 Task: Search one way flight ticket for 5 adults, 1 child, 2 infants in seat and 1 infant on lap in business from Page: Page Municipal Airport to Jackson: Jackson Hole Airport on 5-2-2023. Choice of flights is Royal air maroc. Number of bags: 1 carry on bag. Price is upto 96000. Outbound departure time preference is 8:30.
Action: Mouse moved to (501, 558)
Screenshot: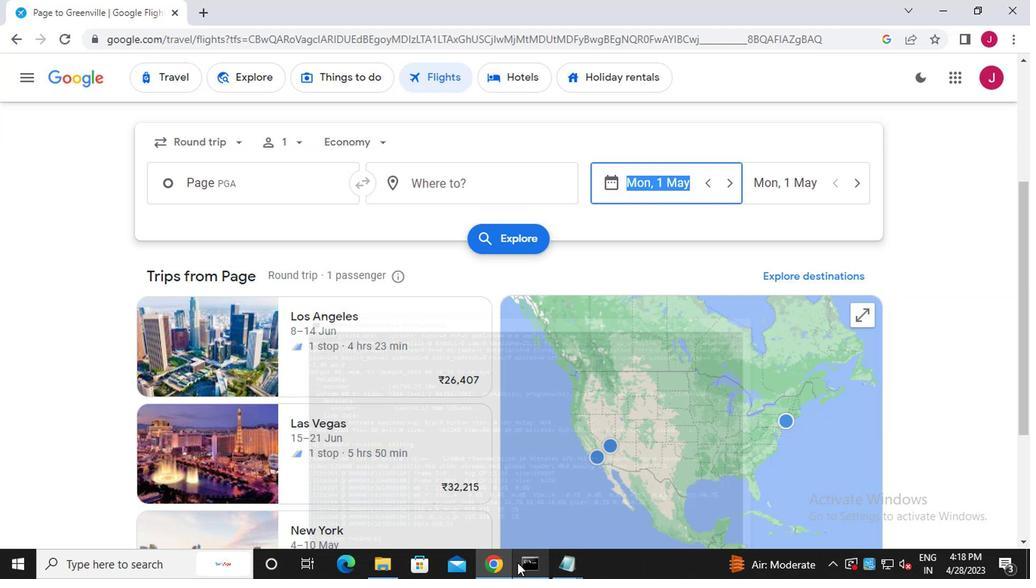 
Action: Mouse pressed left at (501, 558)
Screenshot: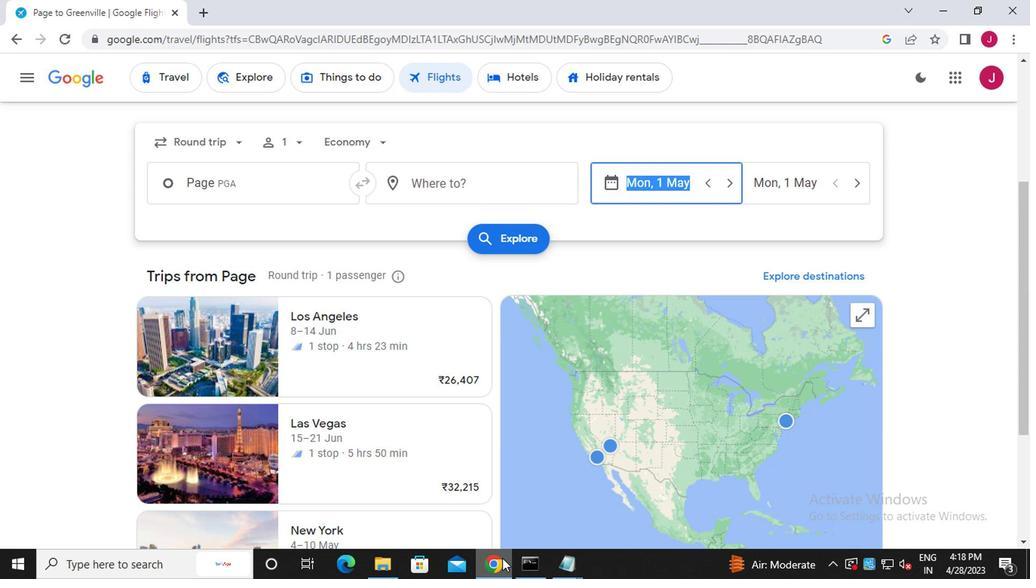 
Action: Mouse pressed left at (501, 558)
Screenshot: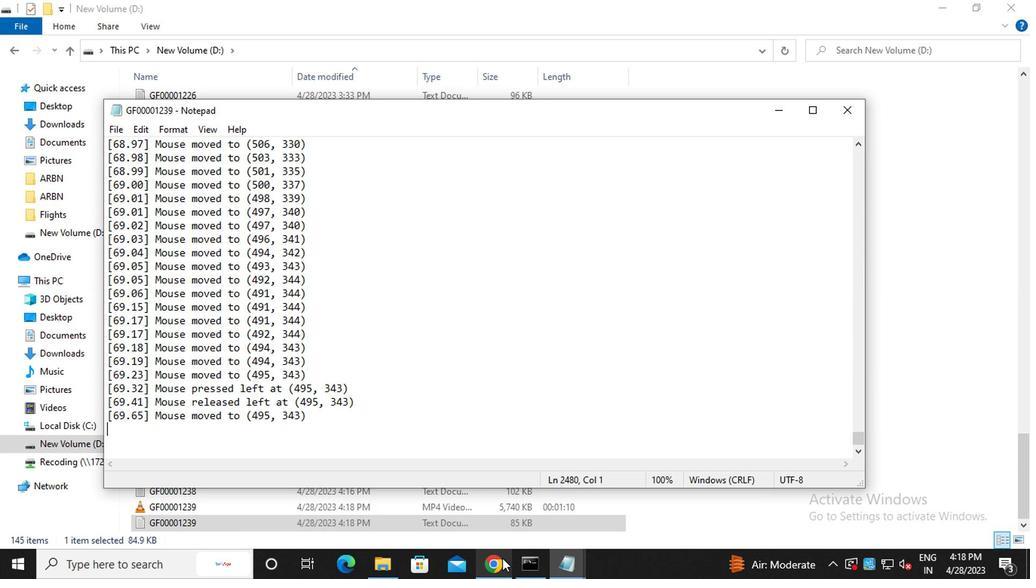 
Action: Mouse moved to (207, 141)
Screenshot: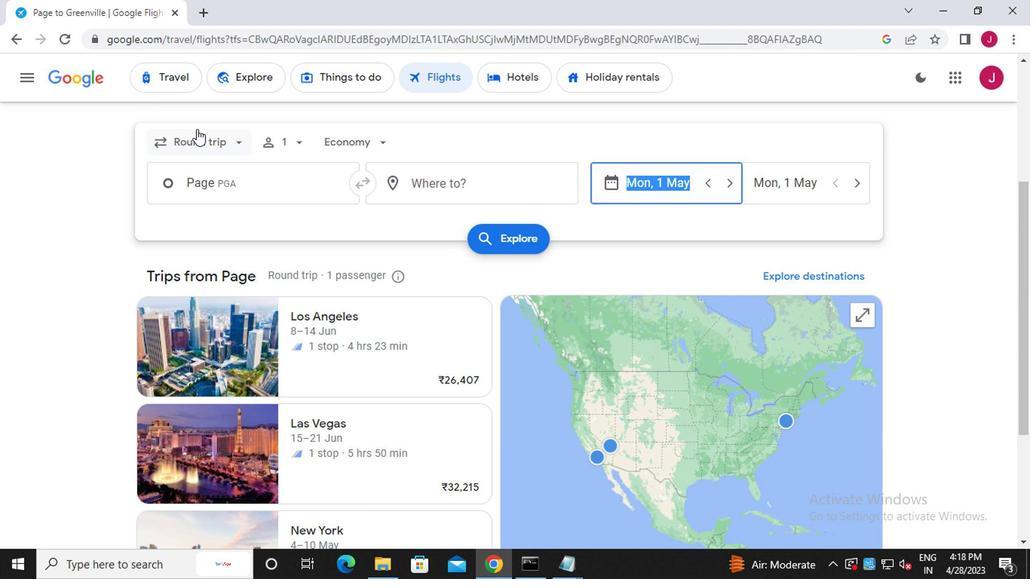 
Action: Mouse pressed left at (207, 141)
Screenshot: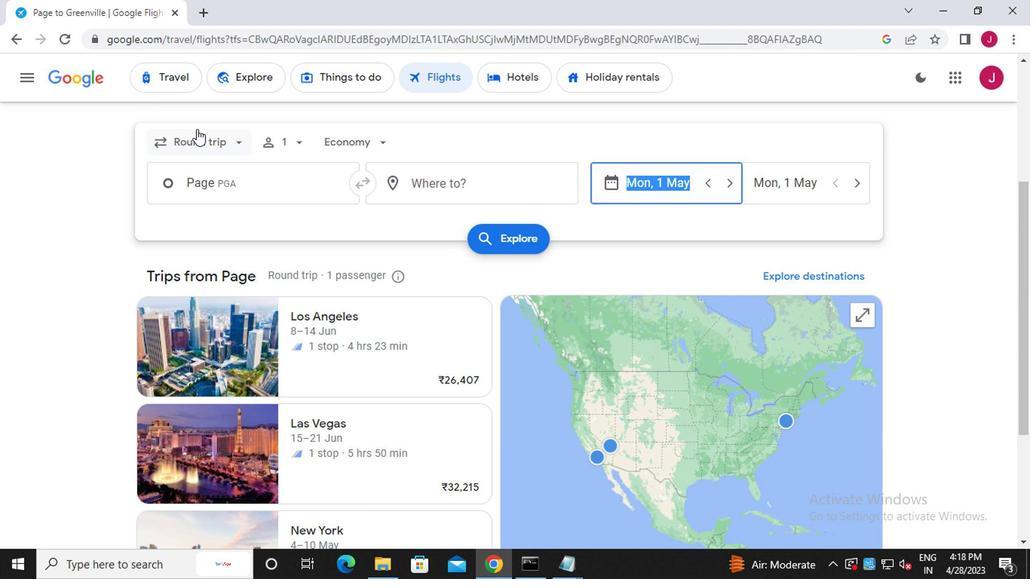 
Action: Mouse moved to (219, 207)
Screenshot: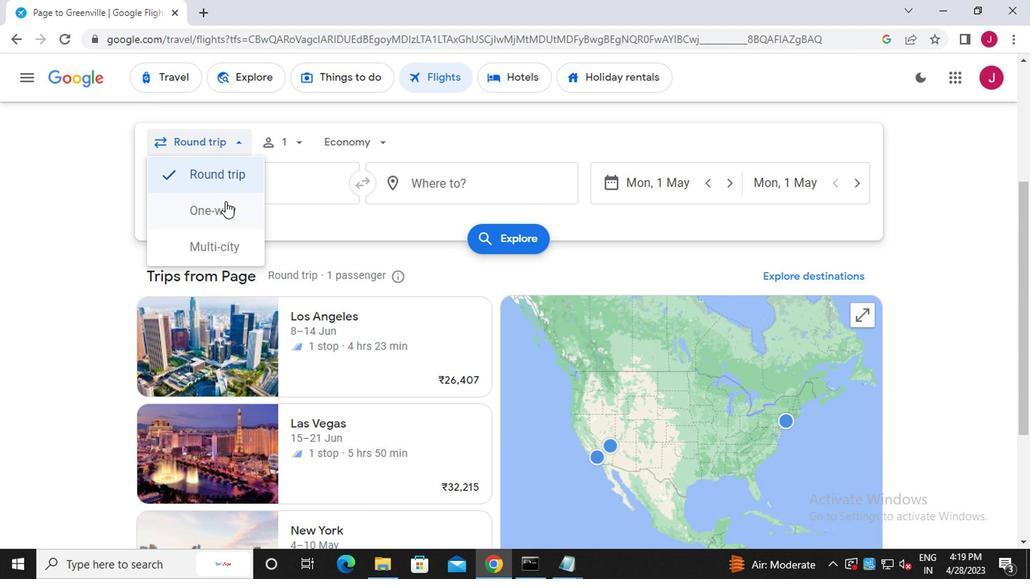 
Action: Mouse pressed left at (219, 207)
Screenshot: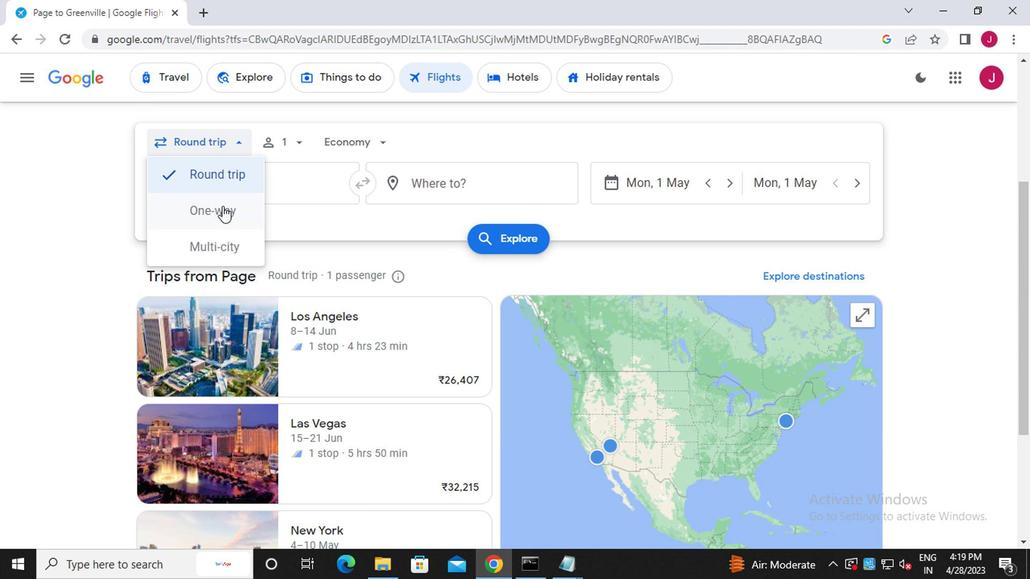 
Action: Mouse moved to (285, 142)
Screenshot: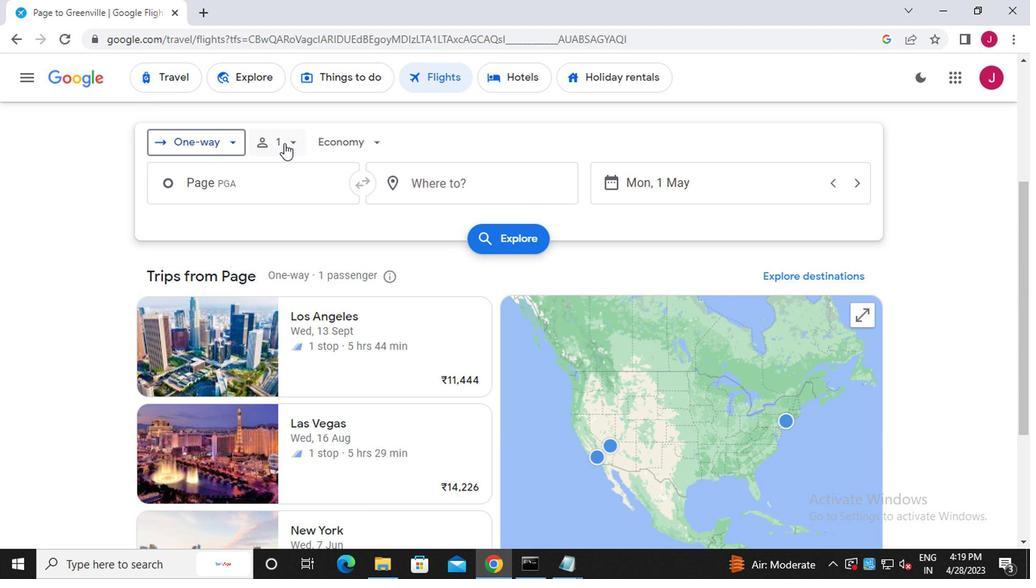 
Action: Mouse pressed left at (285, 142)
Screenshot: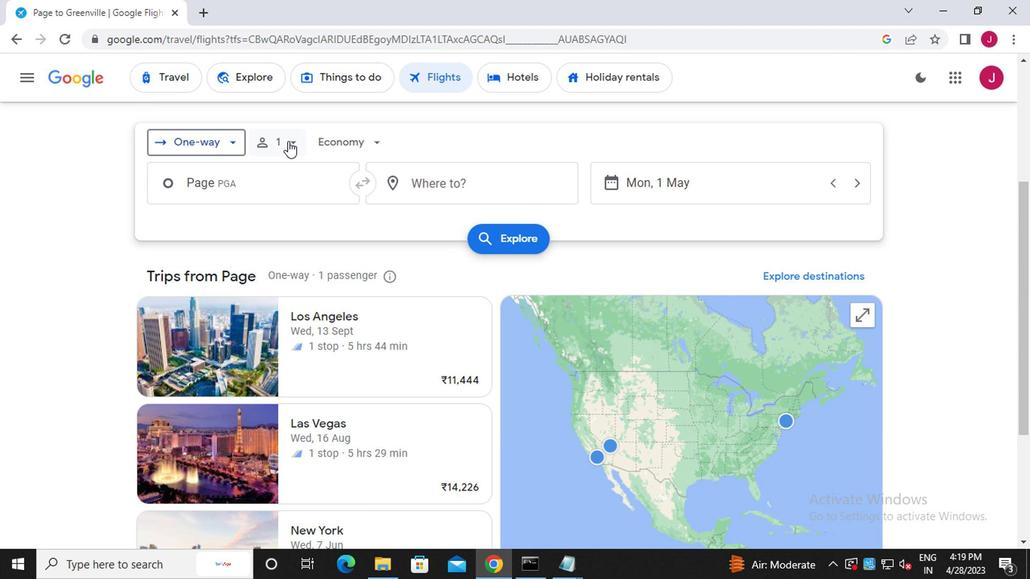 
Action: Mouse moved to (402, 183)
Screenshot: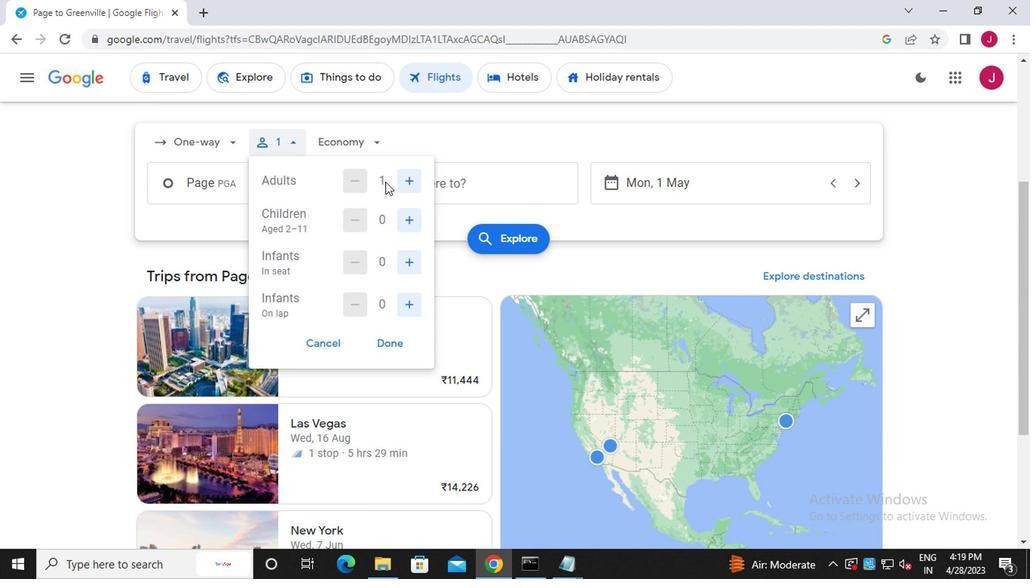 
Action: Mouse pressed left at (402, 183)
Screenshot: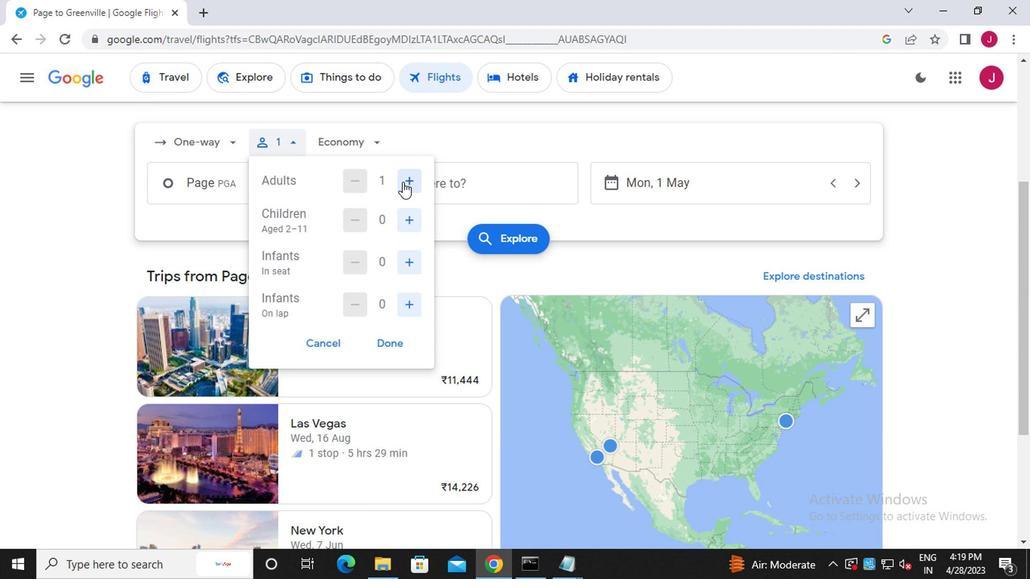 
Action: Mouse moved to (402, 183)
Screenshot: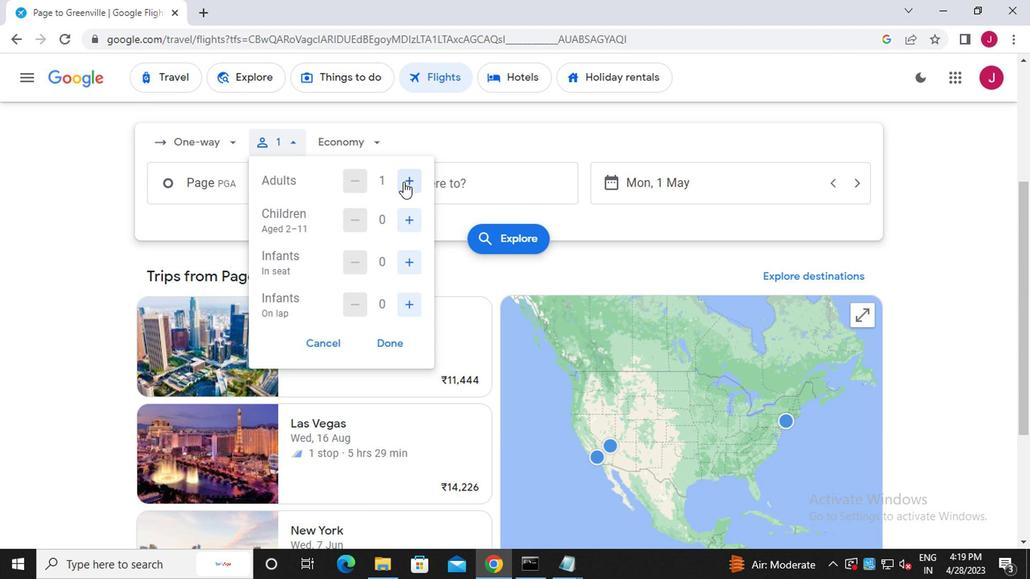 
Action: Mouse pressed left at (402, 183)
Screenshot: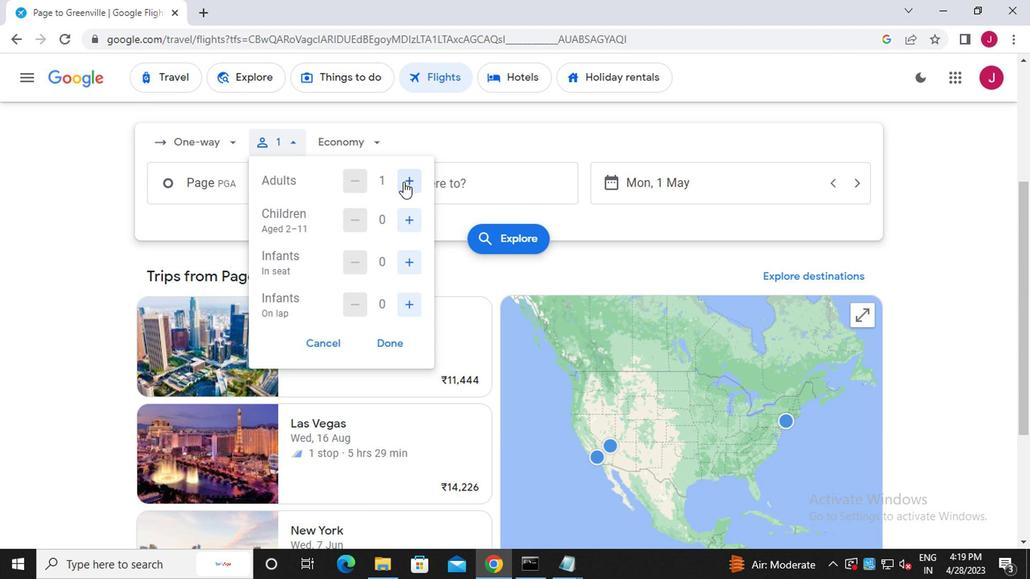 
Action: Mouse pressed left at (402, 183)
Screenshot: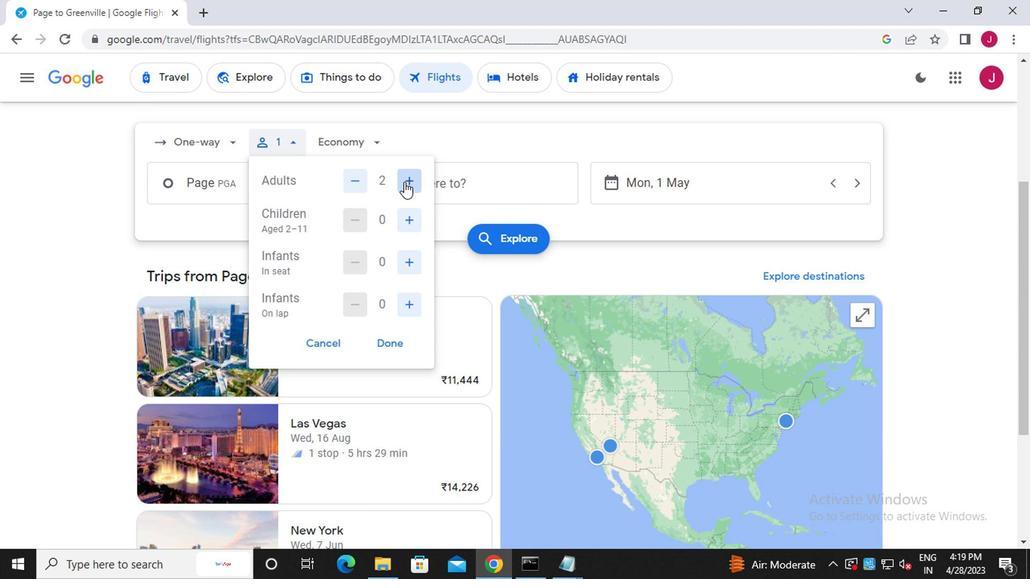 
Action: Mouse pressed left at (402, 183)
Screenshot: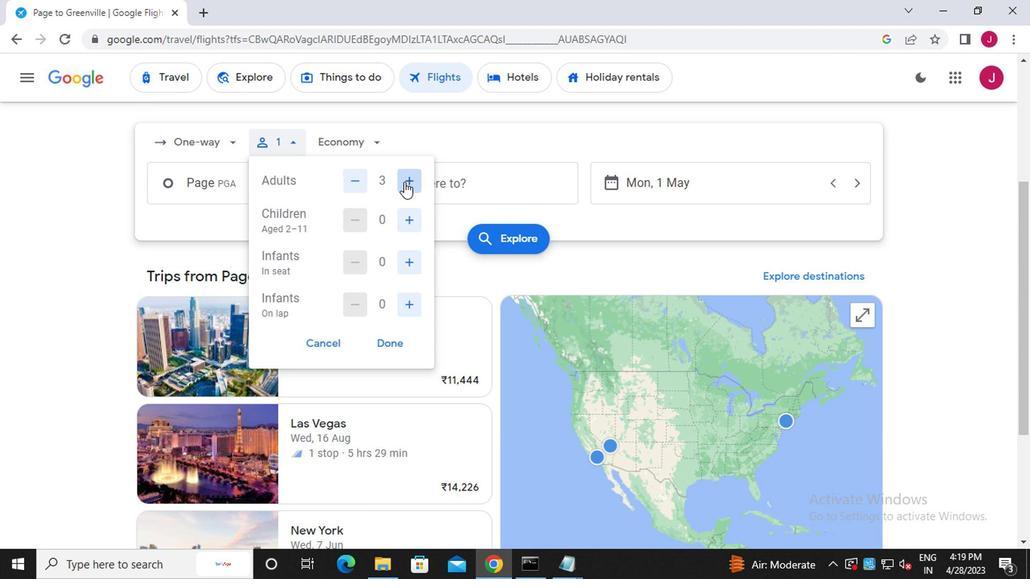 
Action: Mouse moved to (415, 217)
Screenshot: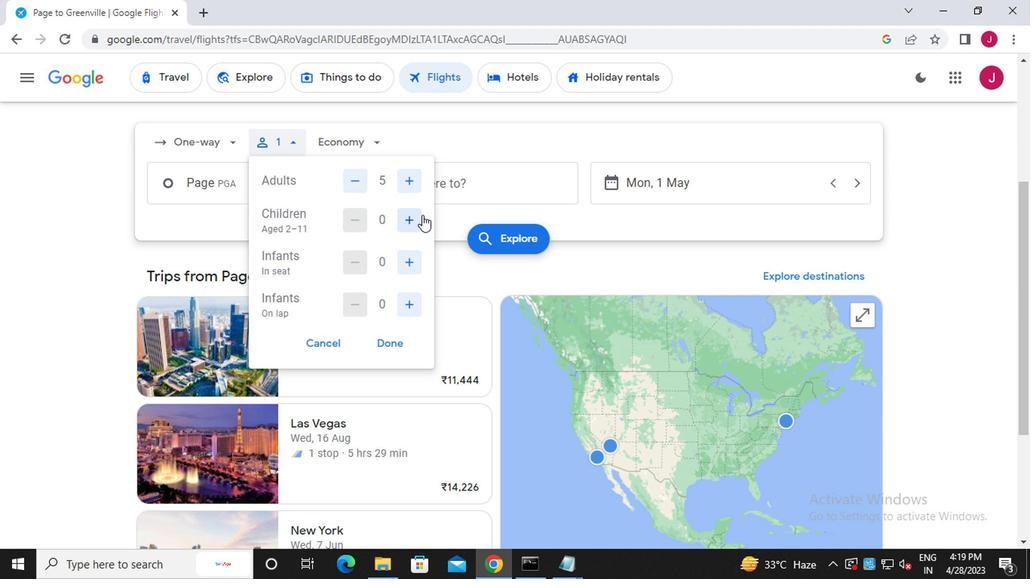 
Action: Mouse pressed left at (415, 217)
Screenshot: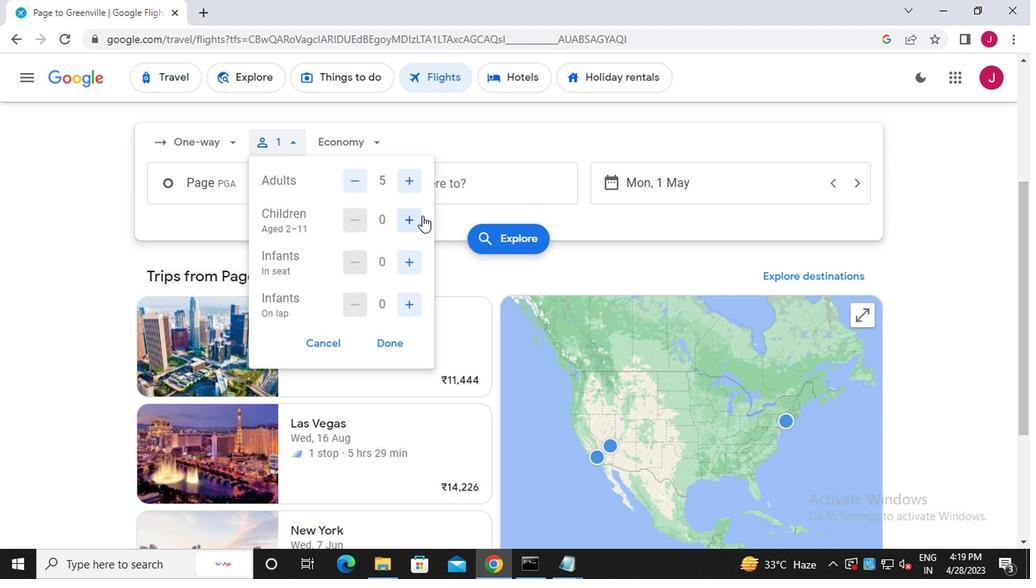 
Action: Mouse moved to (407, 267)
Screenshot: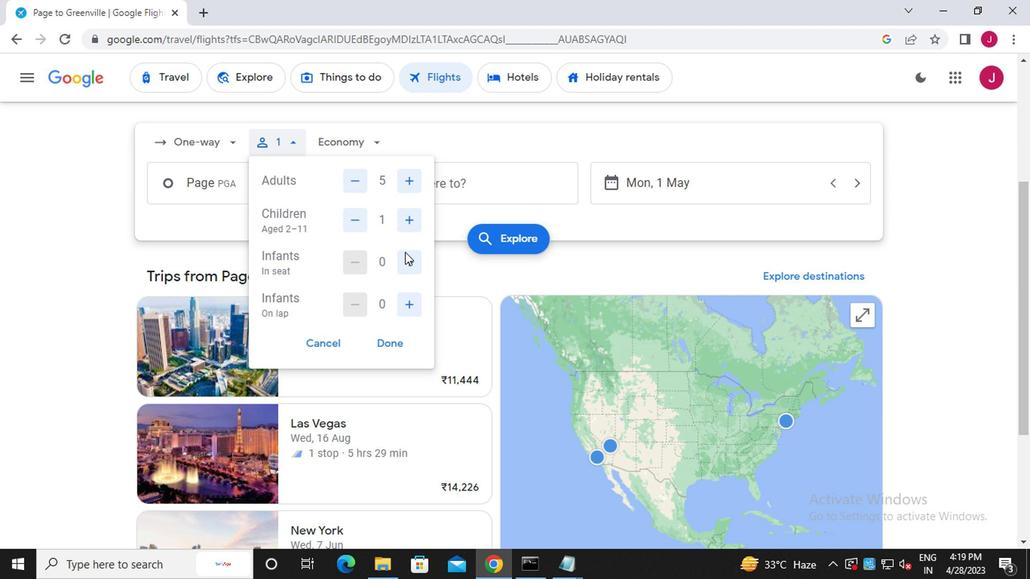 
Action: Mouse pressed left at (407, 267)
Screenshot: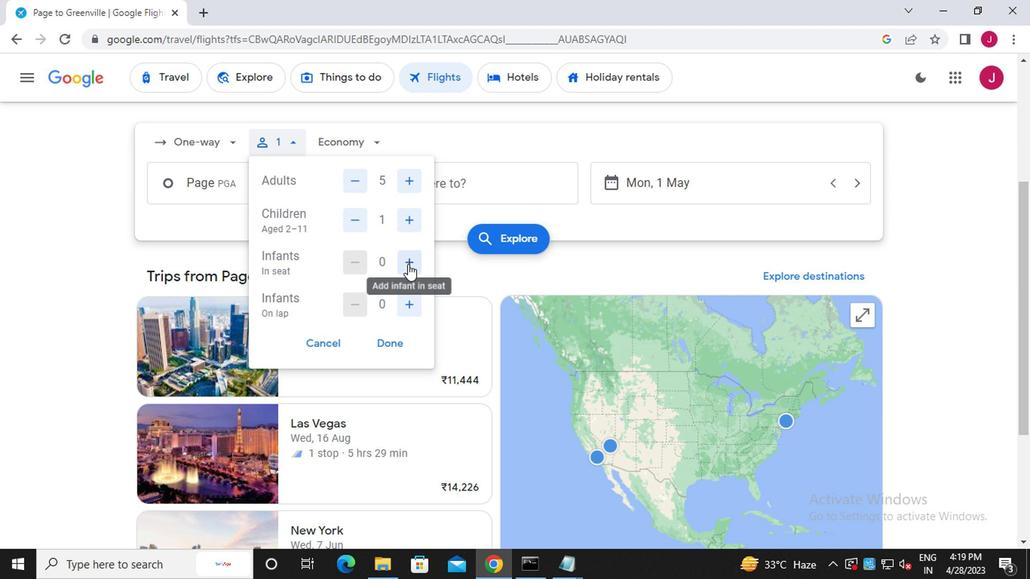 
Action: Mouse pressed left at (407, 267)
Screenshot: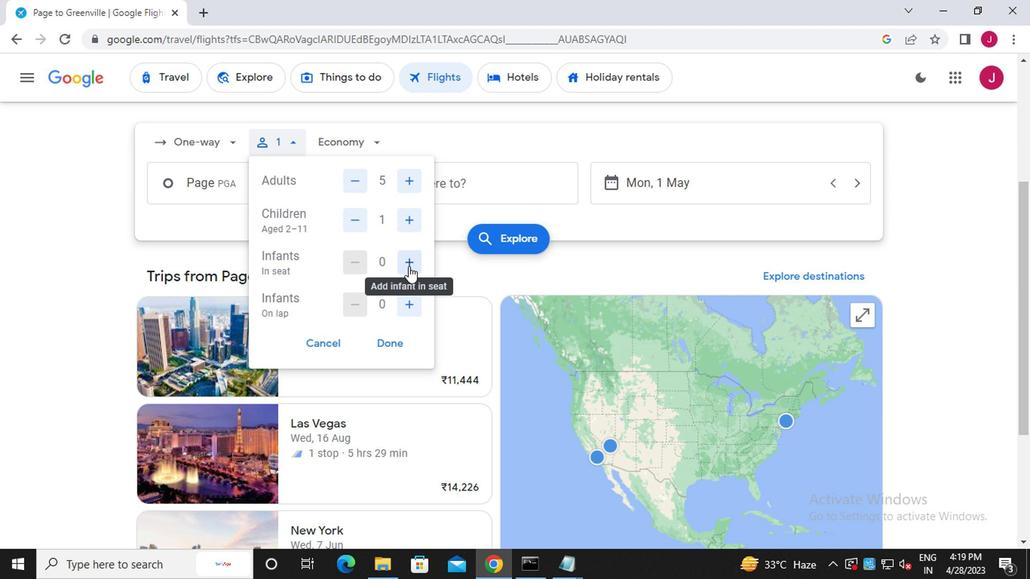 
Action: Mouse moved to (404, 308)
Screenshot: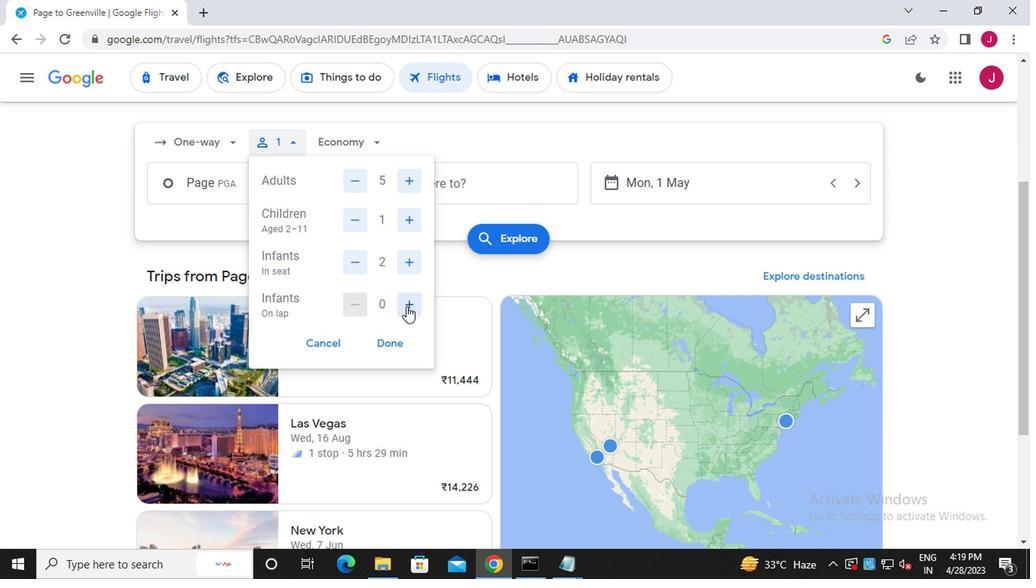 
Action: Mouse pressed left at (404, 308)
Screenshot: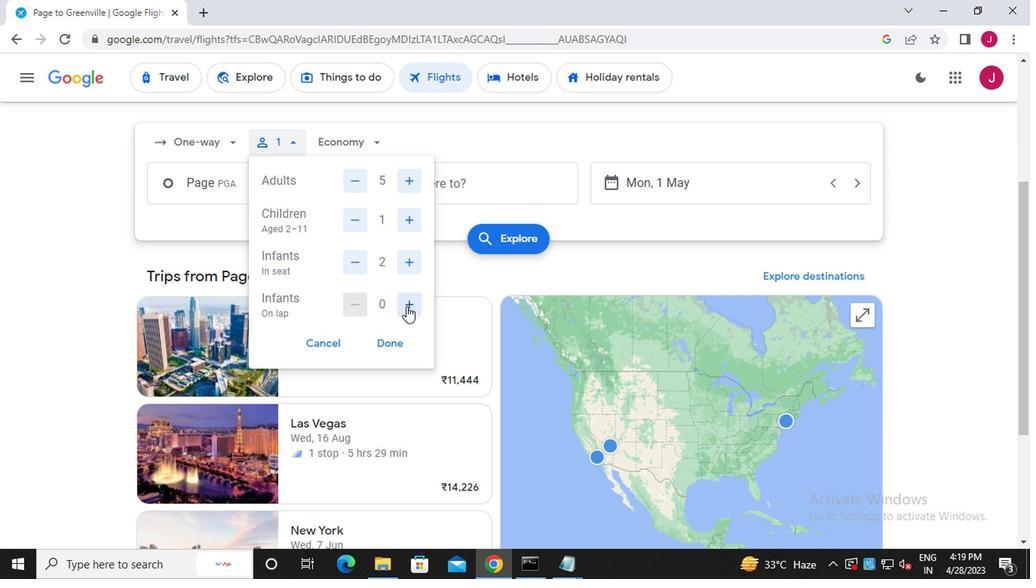 
Action: Mouse moved to (386, 345)
Screenshot: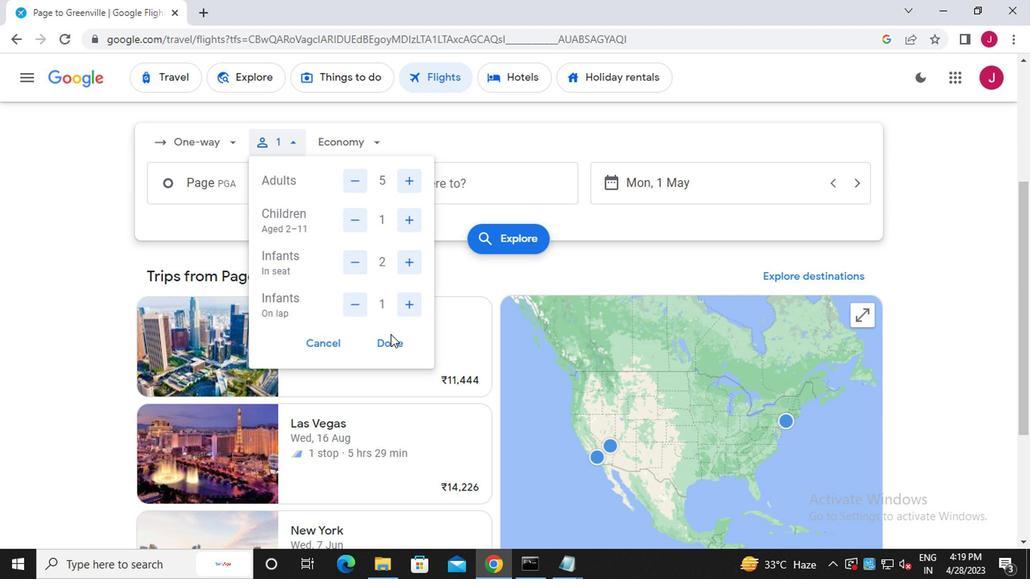 
Action: Mouse pressed left at (386, 345)
Screenshot: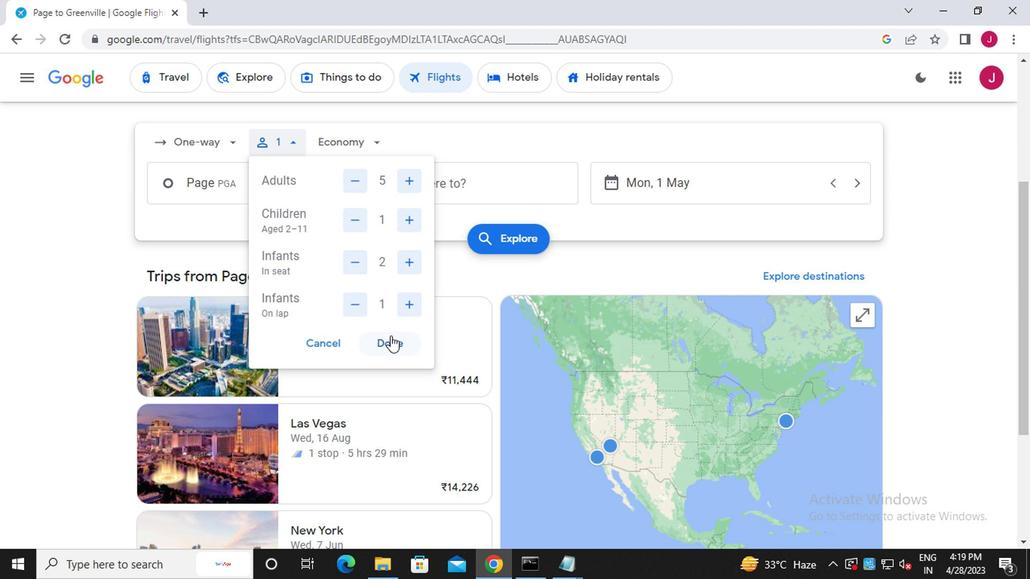 
Action: Mouse moved to (369, 142)
Screenshot: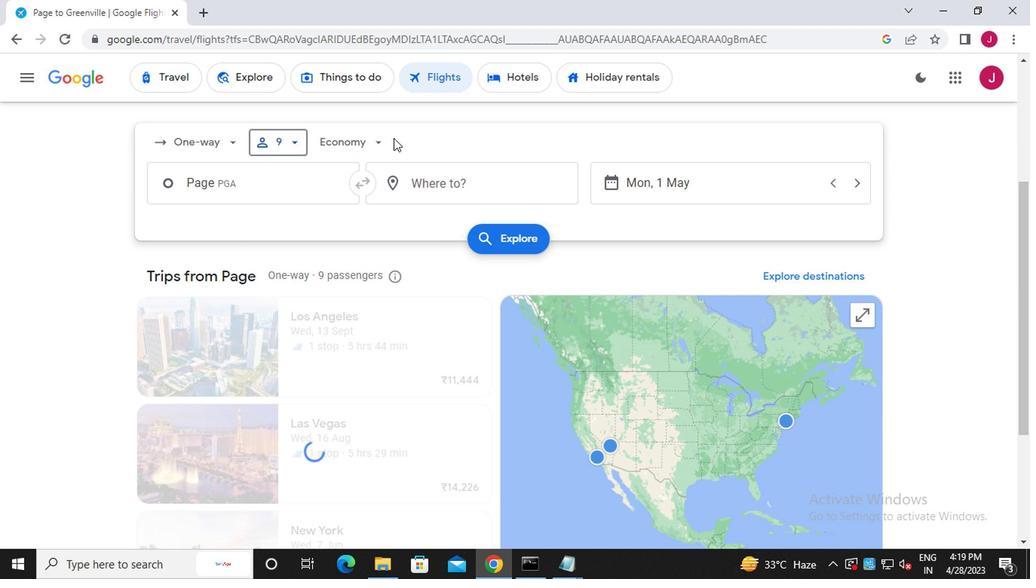 
Action: Mouse pressed left at (369, 142)
Screenshot: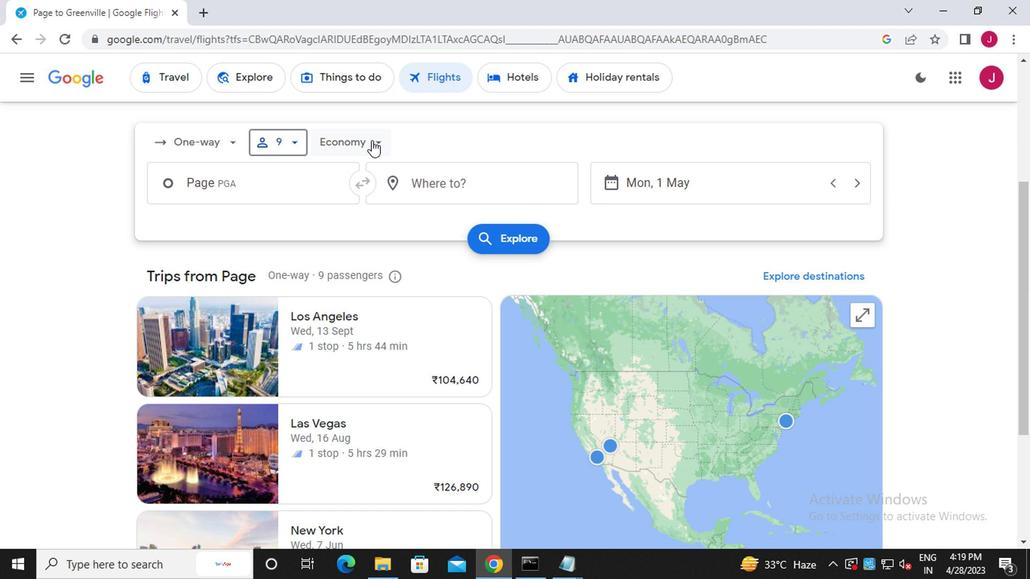 
Action: Mouse moved to (381, 245)
Screenshot: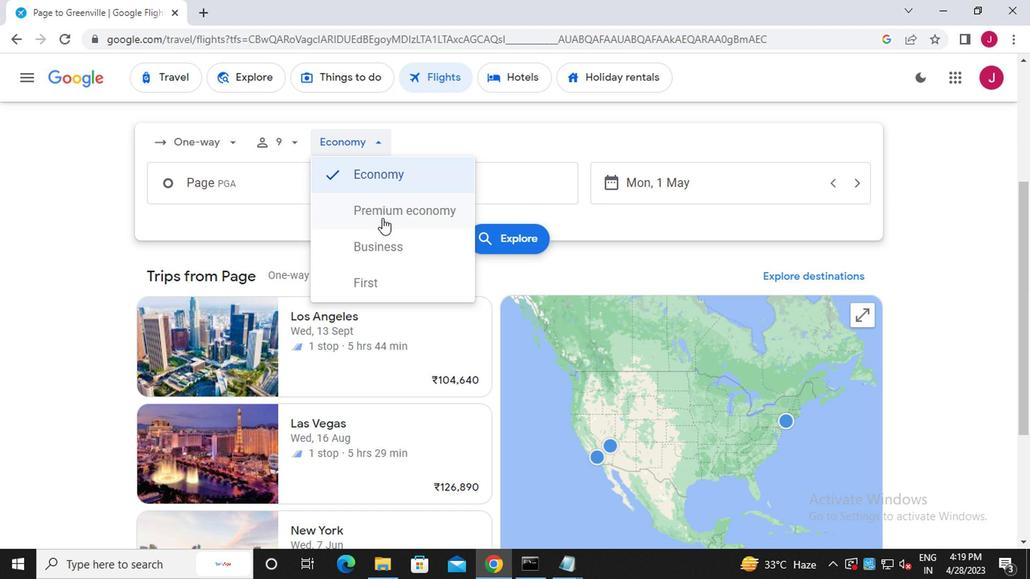 
Action: Mouse pressed left at (381, 245)
Screenshot: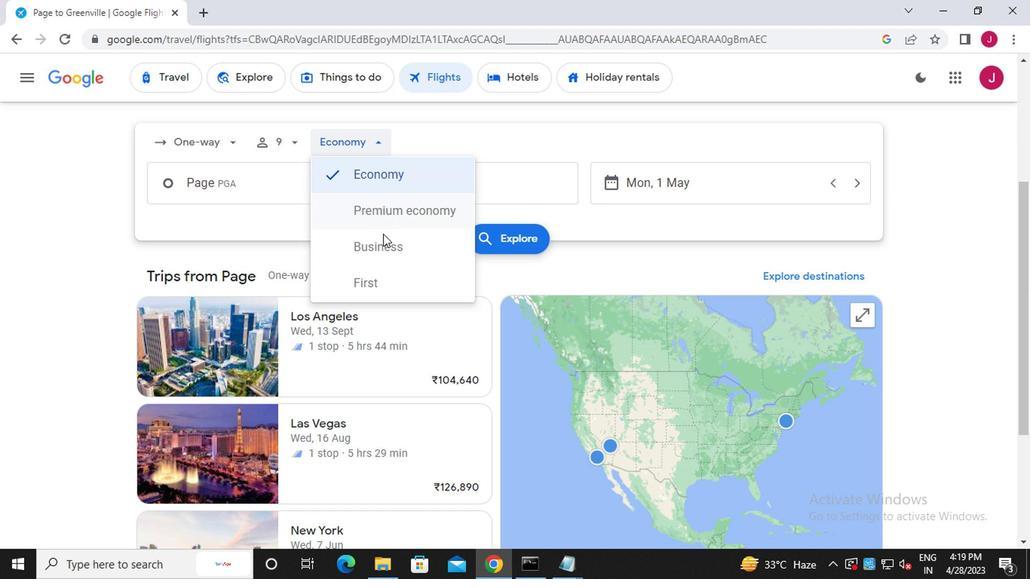
Action: Mouse moved to (263, 177)
Screenshot: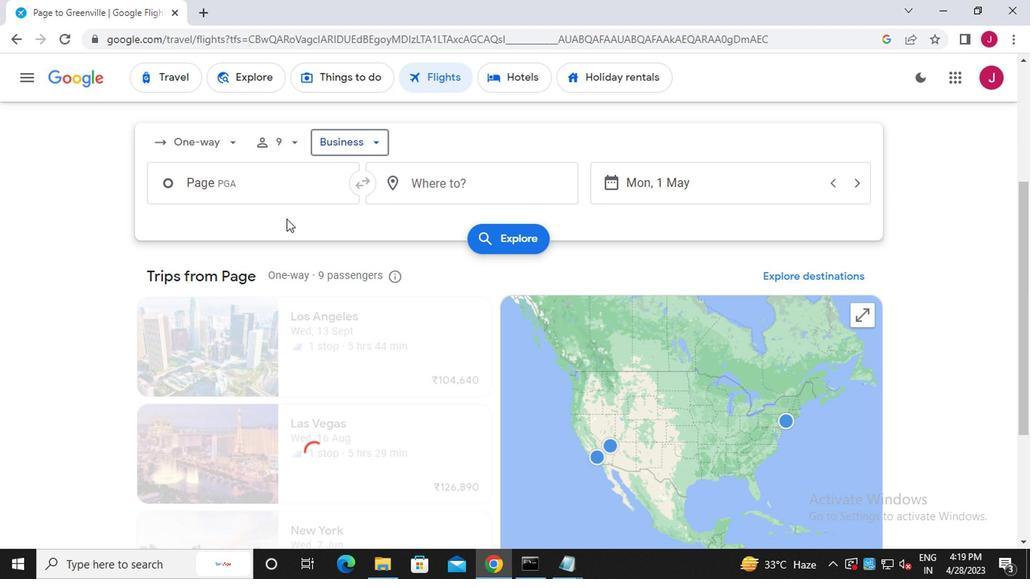 
Action: Mouse pressed left at (263, 177)
Screenshot: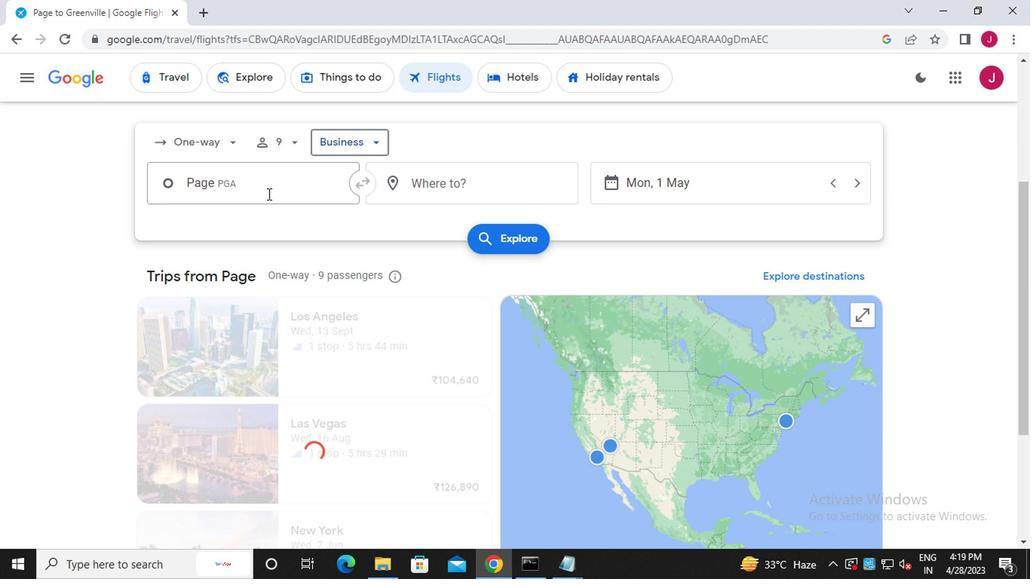 
Action: Mouse moved to (303, 260)
Screenshot: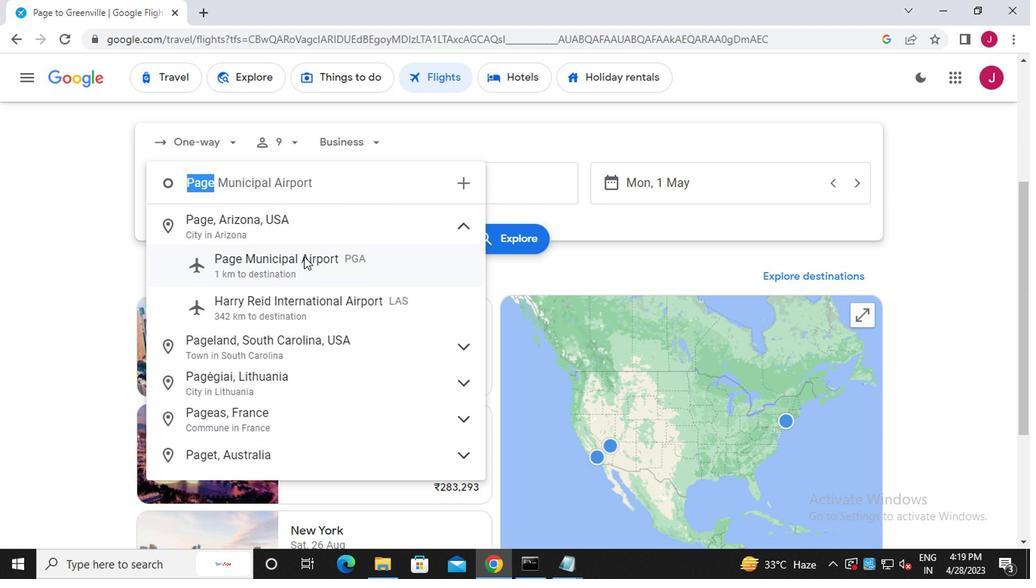 
Action: Mouse pressed left at (303, 260)
Screenshot: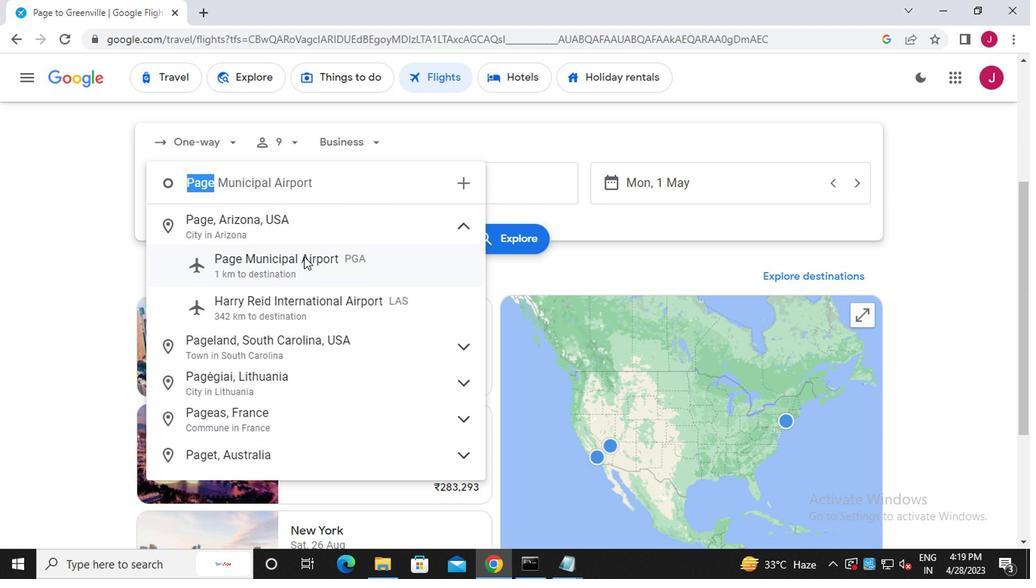 
Action: Mouse moved to (501, 188)
Screenshot: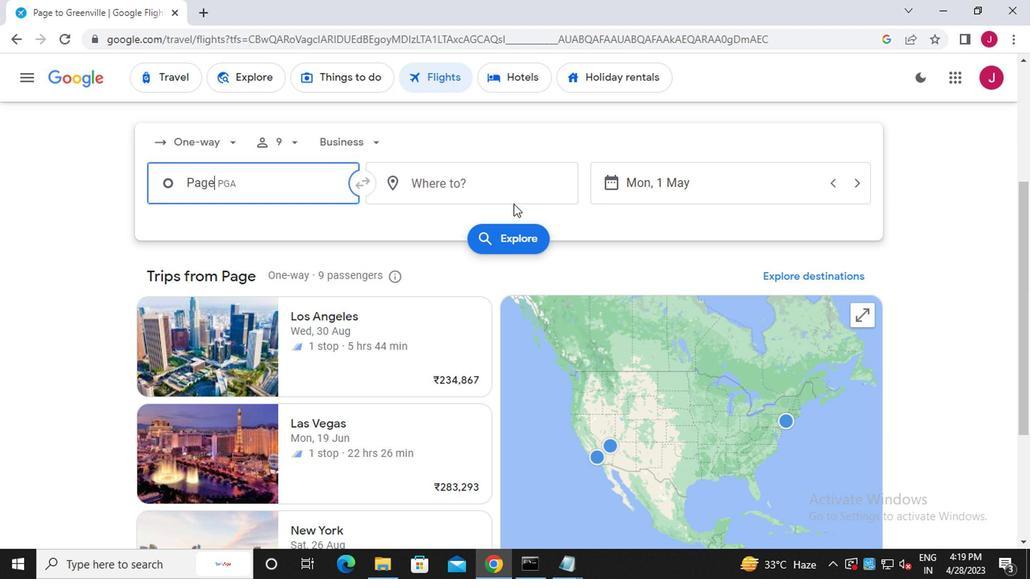
Action: Mouse pressed left at (501, 188)
Screenshot: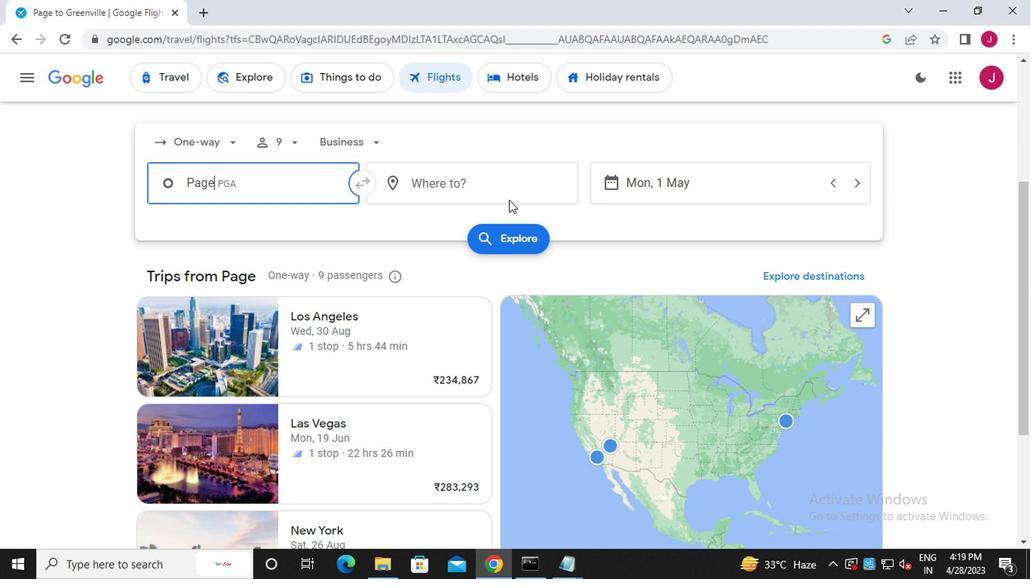 
Action: Mouse moved to (543, 183)
Screenshot: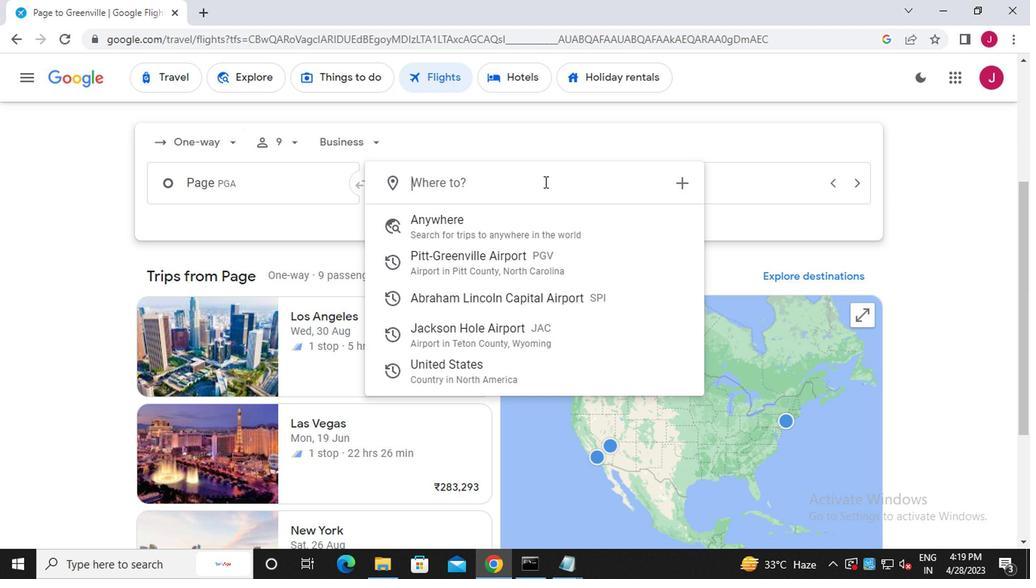 
Action: Key pressed jackson<Key.space>h
Screenshot: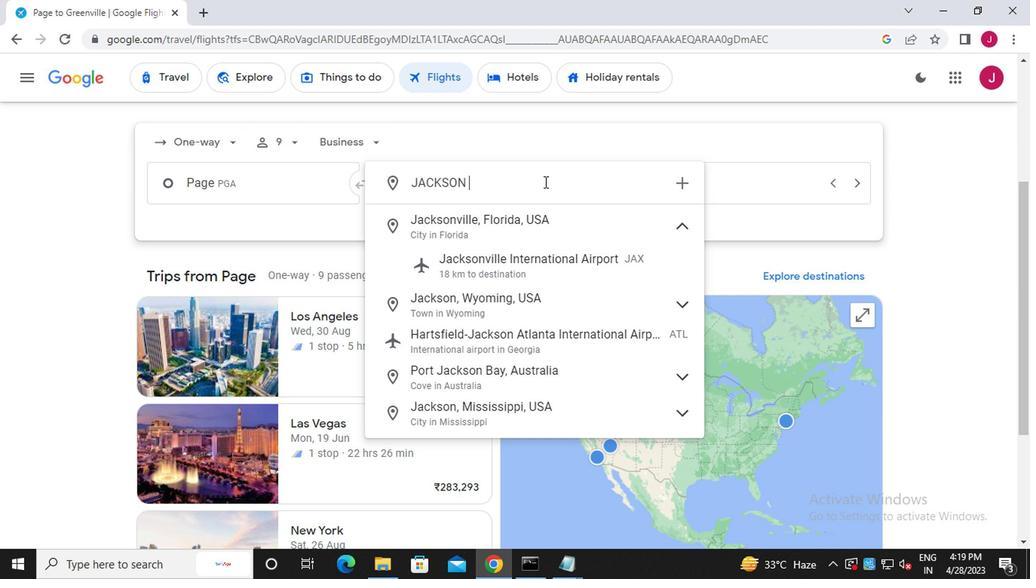 
Action: Mouse moved to (542, 262)
Screenshot: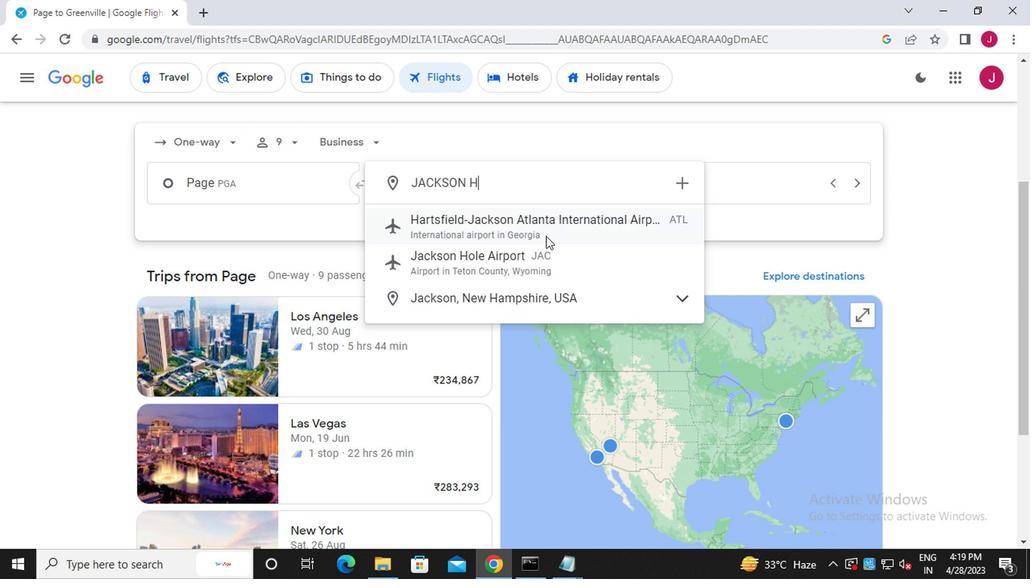
Action: Mouse pressed left at (542, 262)
Screenshot: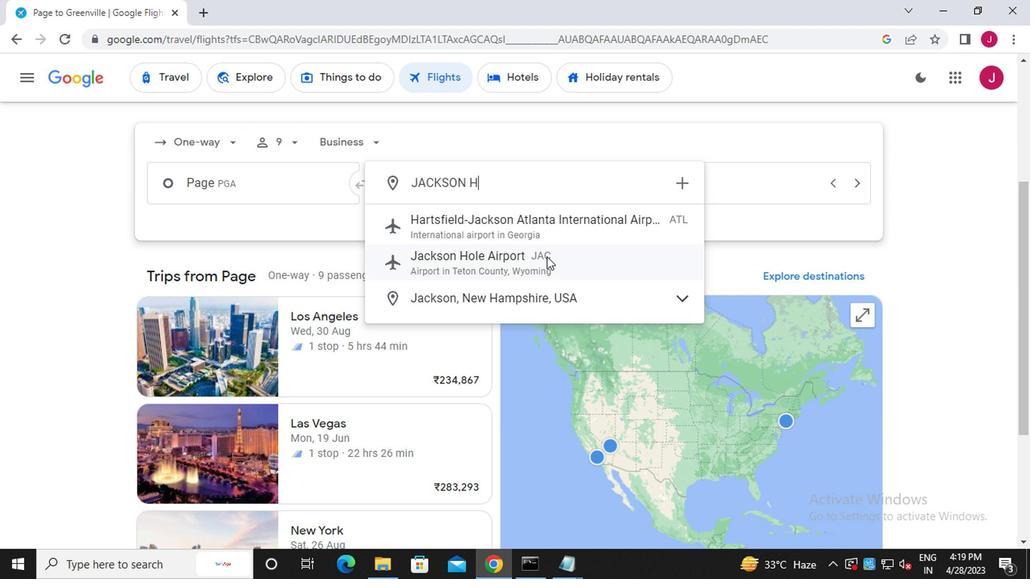 
Action: Mouse moved to (689, 186)
Screenshot: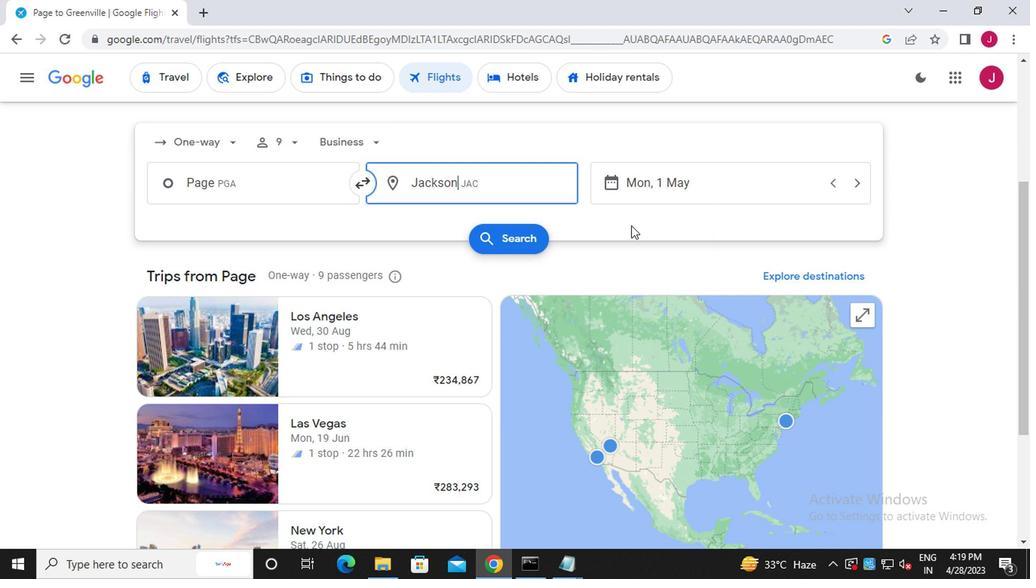
Action: Mouse pressed left at (689, 186)
Screenshot: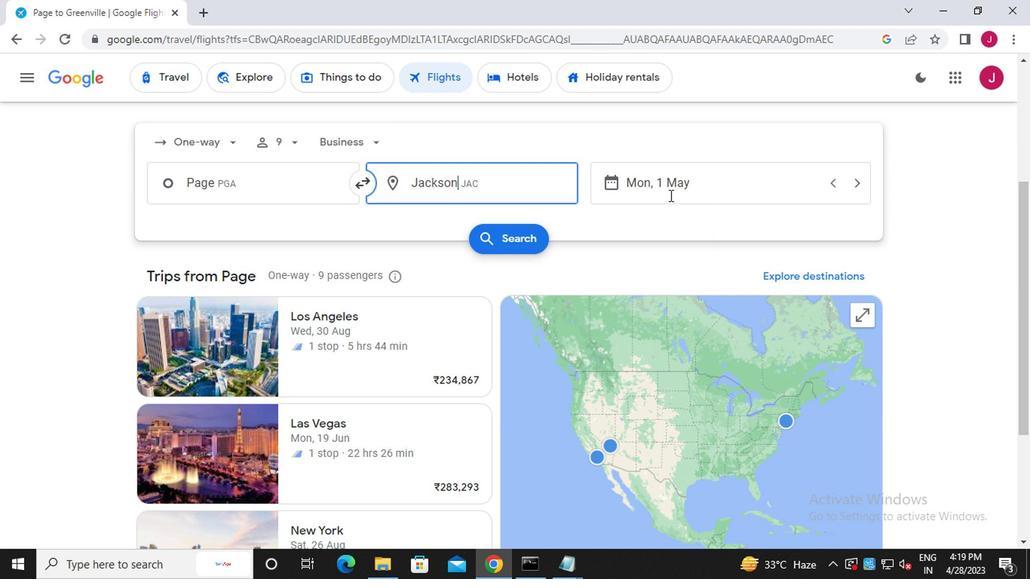 
Action: Mouse moved to (695, 262)
Screenshot: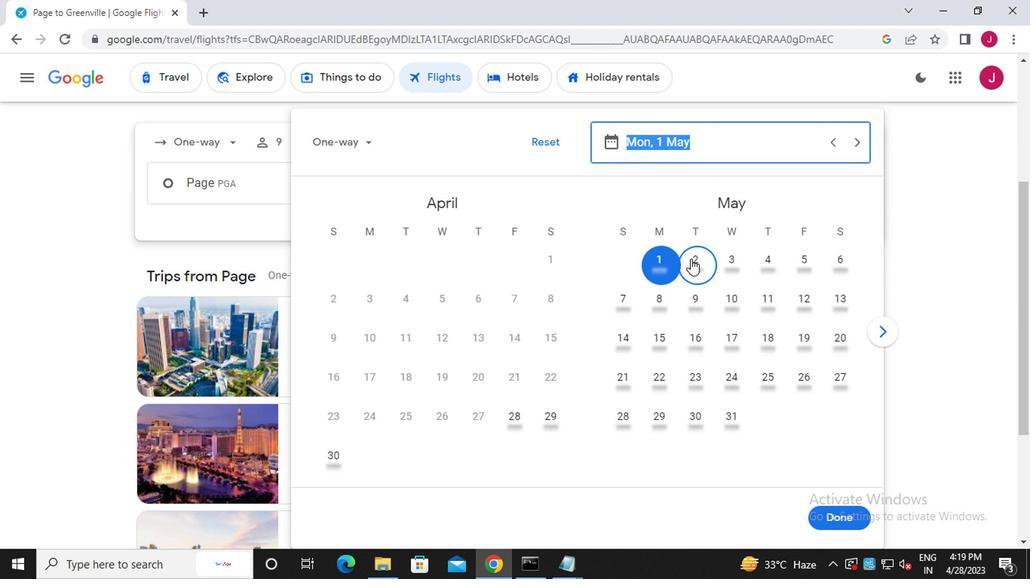 
Action: Mouse pressed left at (695, 262)
Screenshot: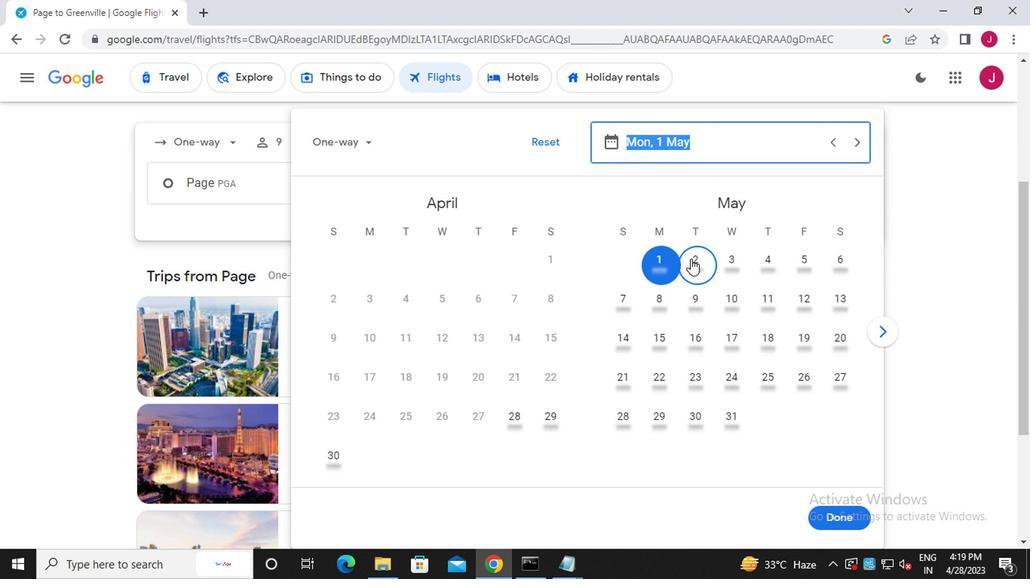 
Action: Mouse moved to (833, 515)
Screenshot: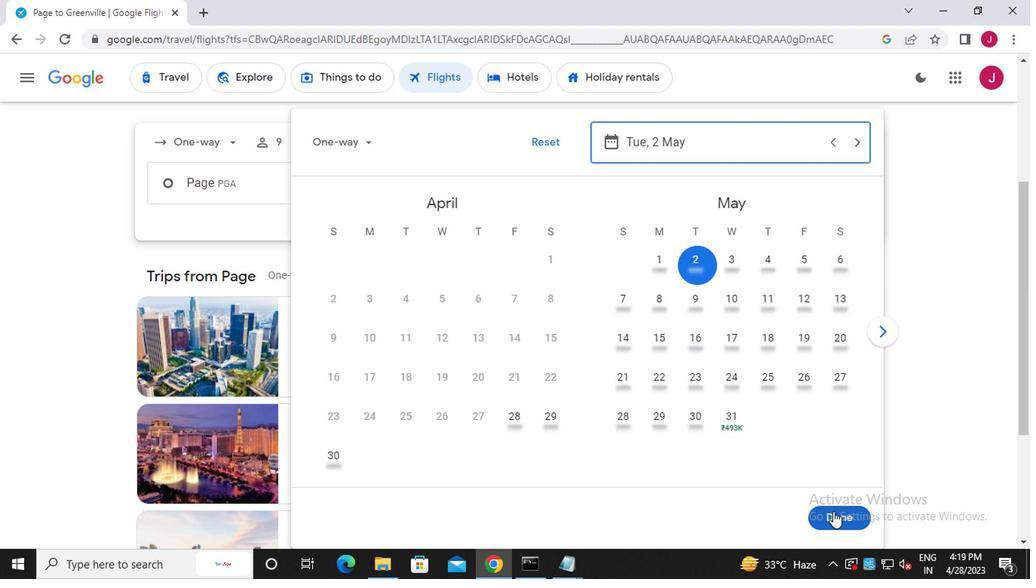 
Action: Mouse pressed left at (833, 515)
Screenshot: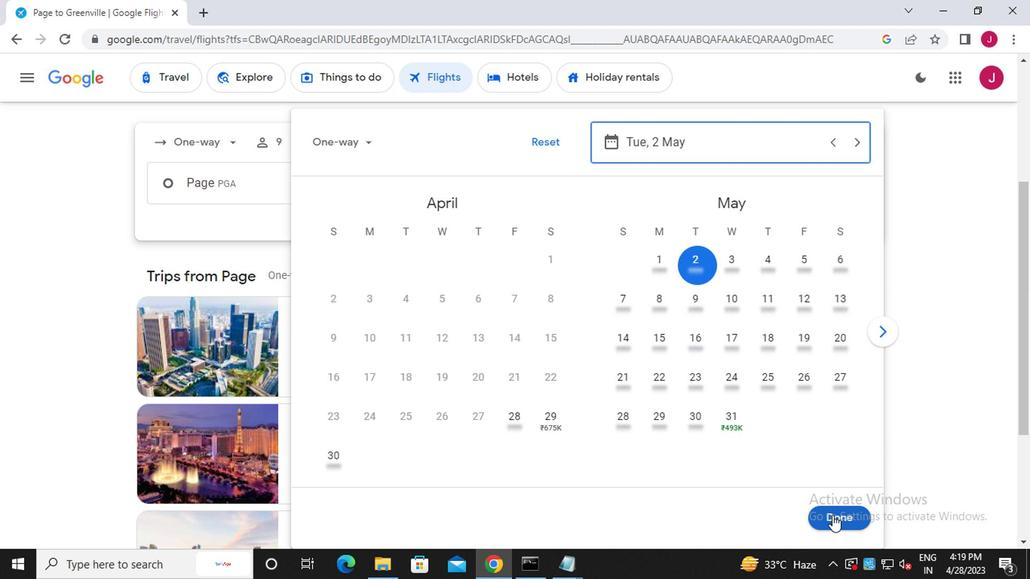 
Action: Mouse moved to (512, 241)
Screenshot: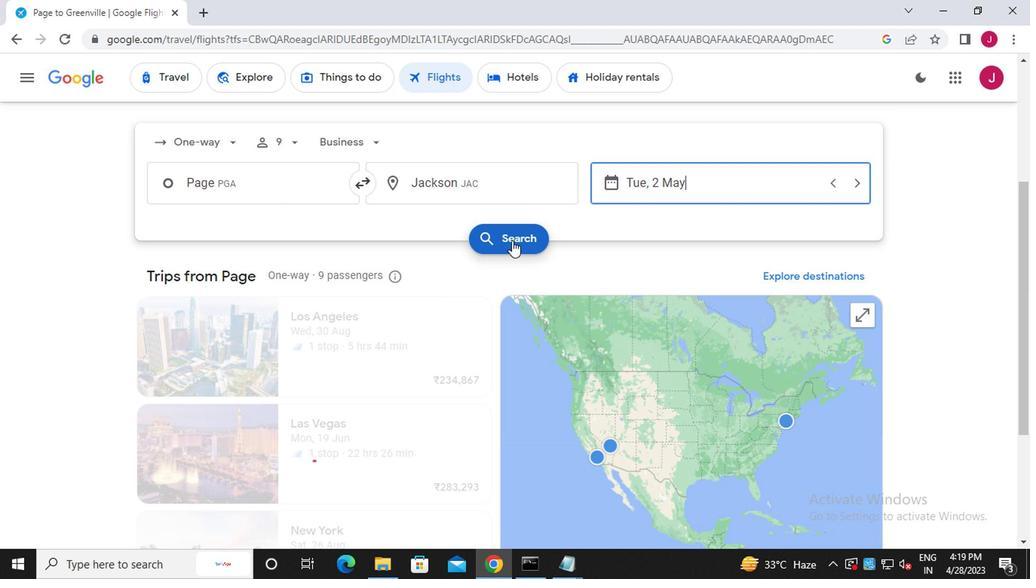 
Action: Mouse pressed left at (512, 241)
Screenshot: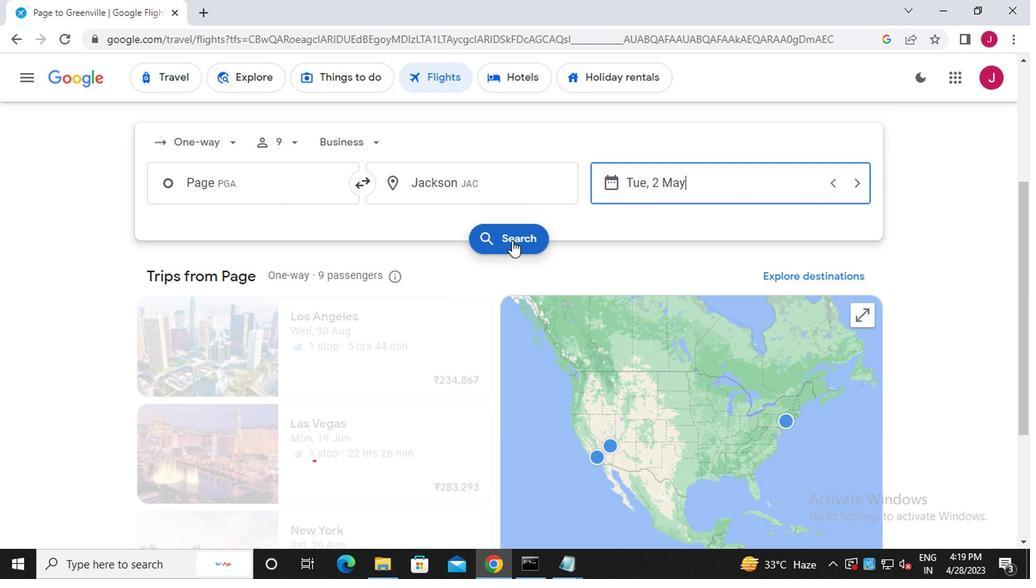 
Action: Mouse moved to (186, 217)
Screenshot: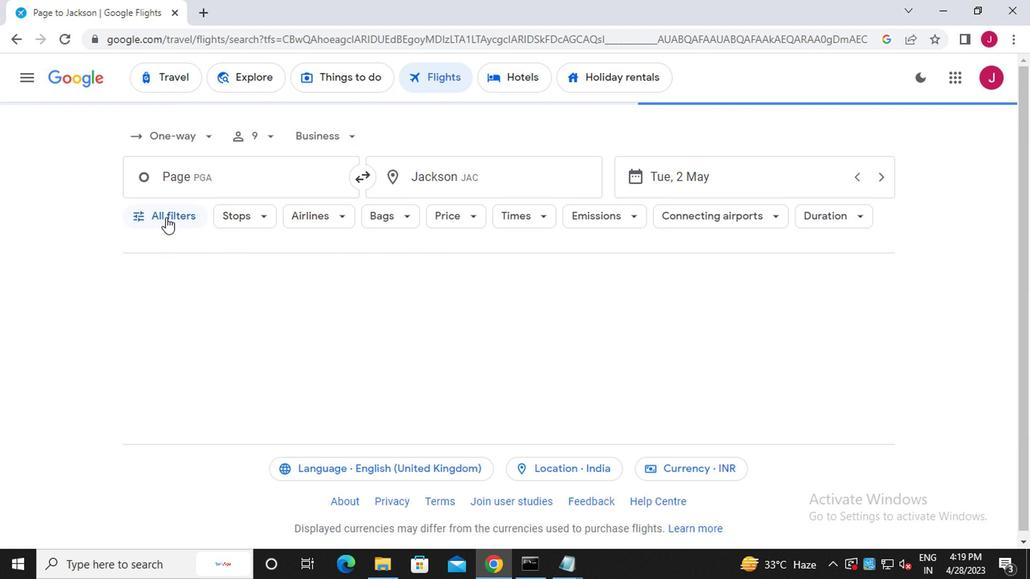 
Action: Mouse pressed left at (186, 217)
Screenshot: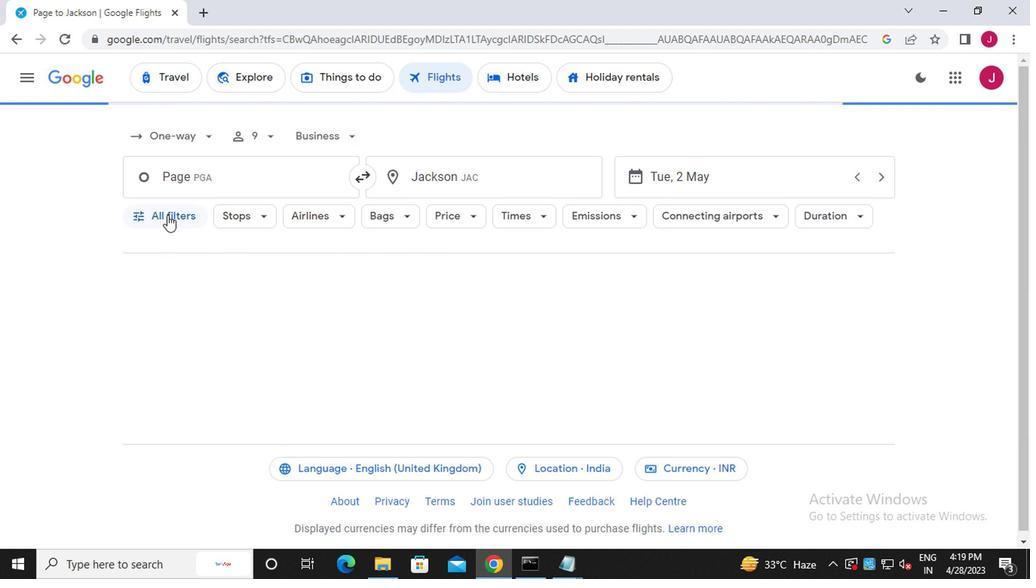 
Action: Mouse moved to (278, 308)
Screenshot: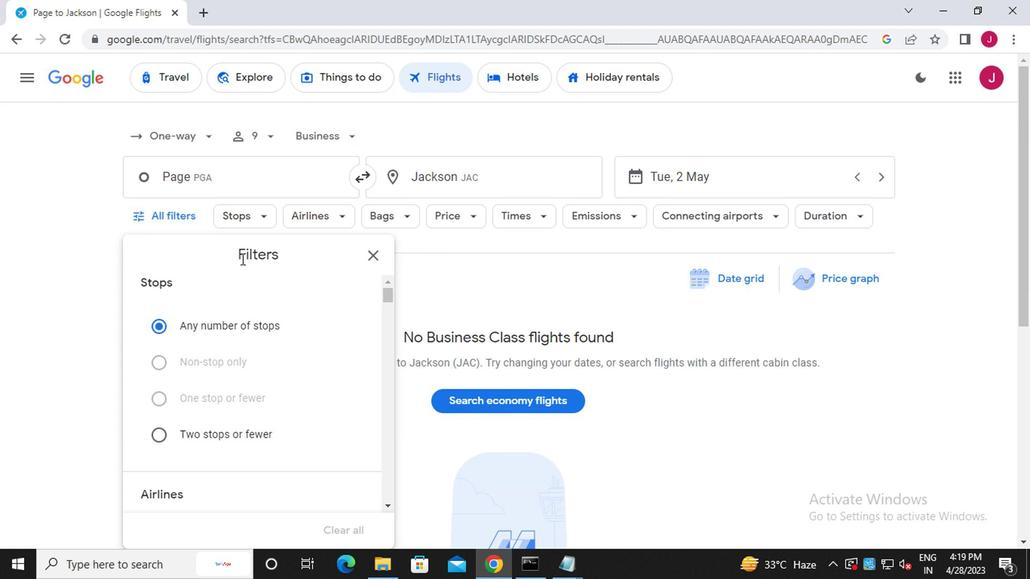 
Action: Mouse scrolled (278, 307) with delta (0, 0)
Screenshot: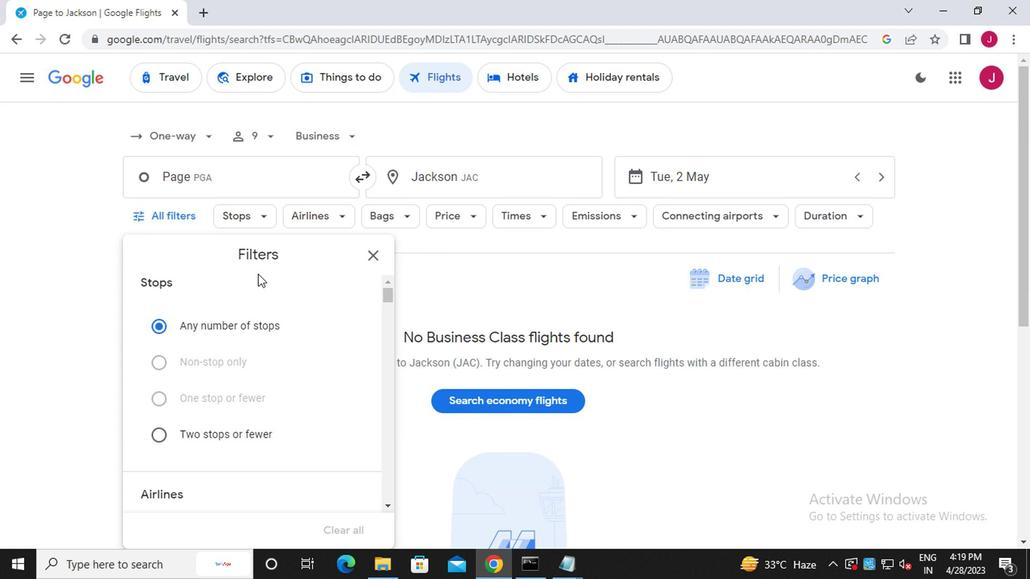 
Action: Mouse scrolled (278, 307) with delta (0, 0)
Screenshot: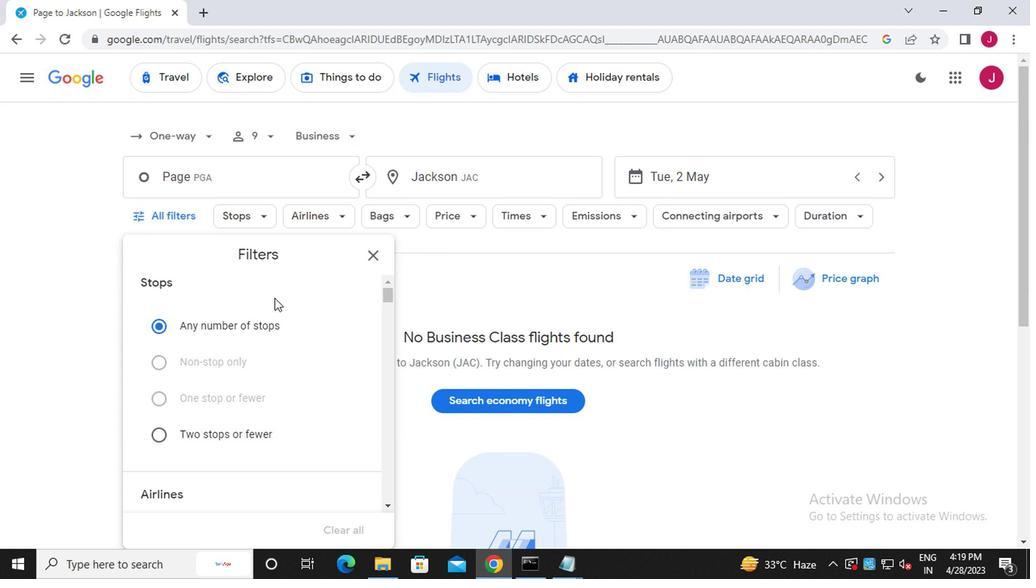 
Action: Mouse scrolled (278, 307) with delta (0, 0)
Screenshot: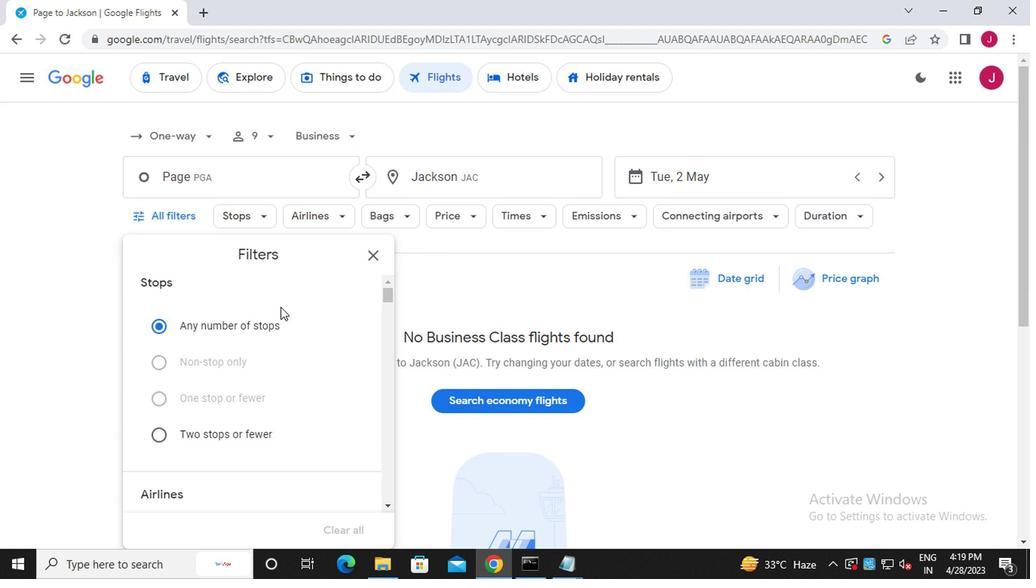 
Action: Mouse moved to (296, 330)
Screenshot: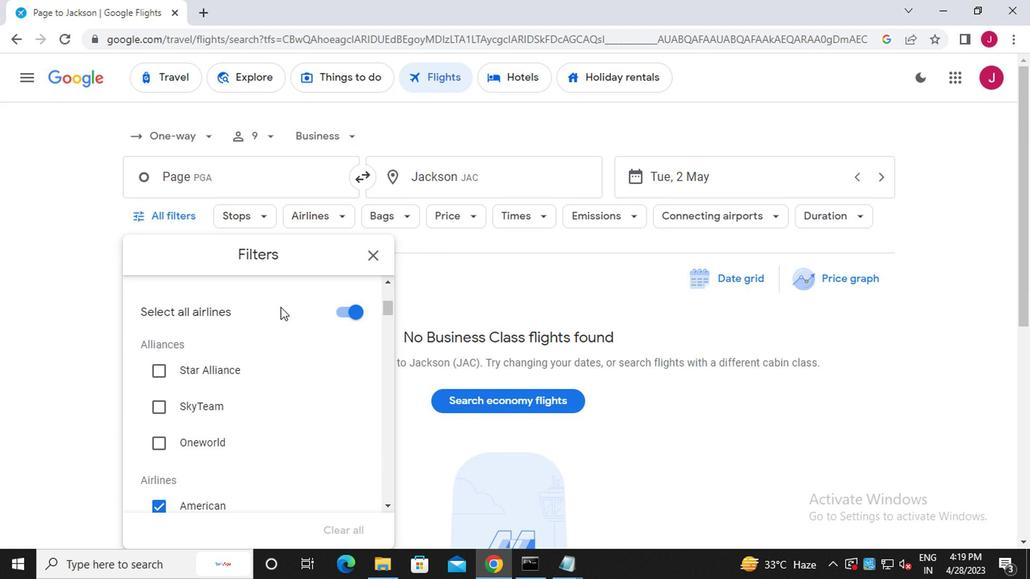 
Action: Mouse scrolled (296, 329) with delta (0, -1)
Screenshot: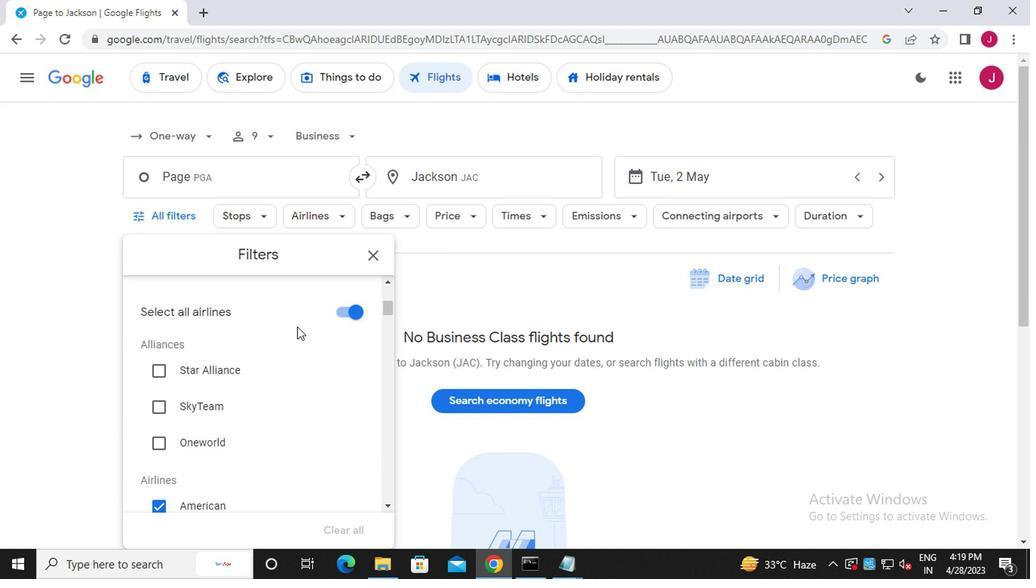 
Action: Mouse moved to (345, 285)
Screenshot: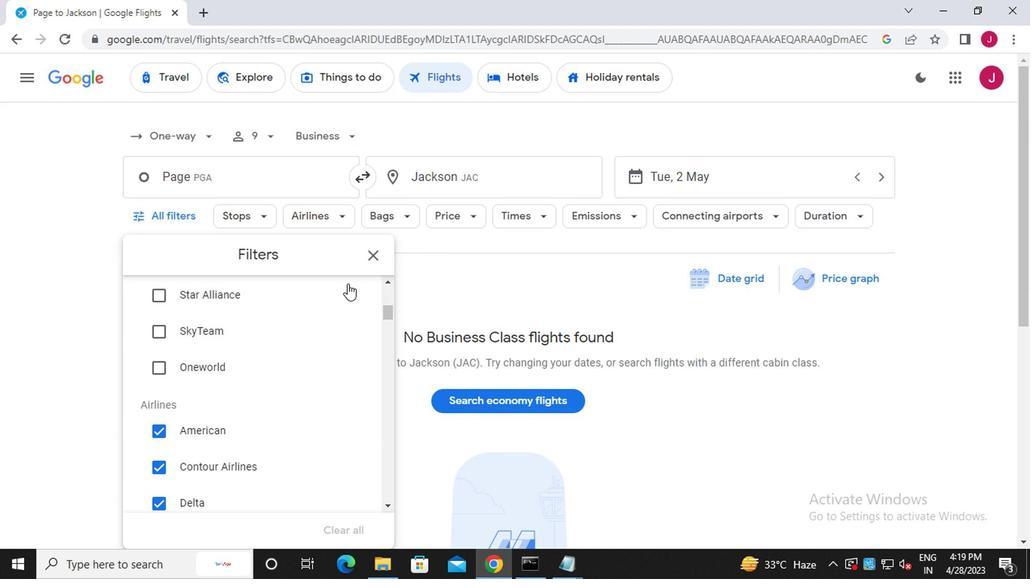 
Action: Mouse scrolled (345, 285) with delta (0, 0)
Screenshot: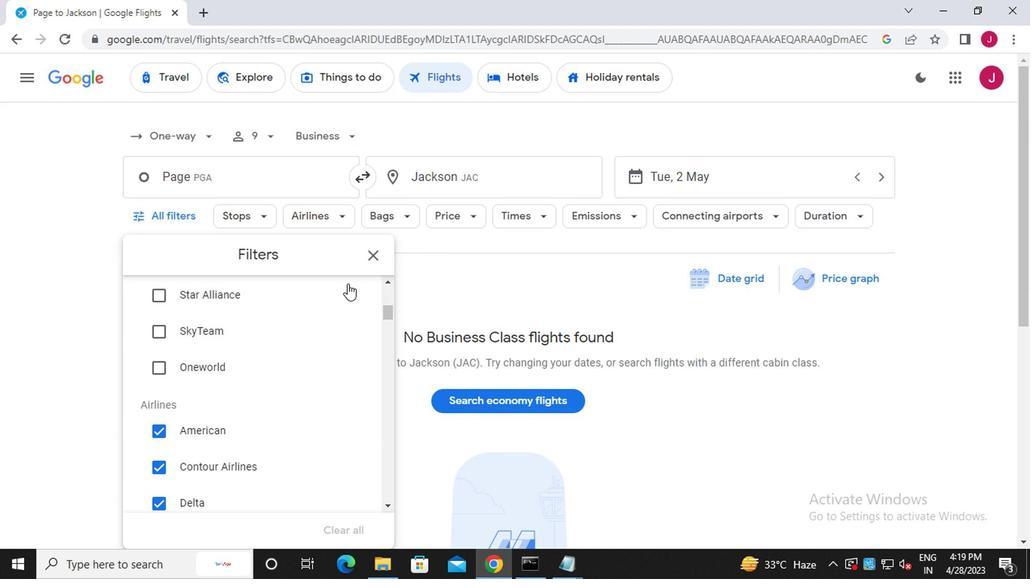 
Action: Mouse moved to (347, 306)
Screenshot: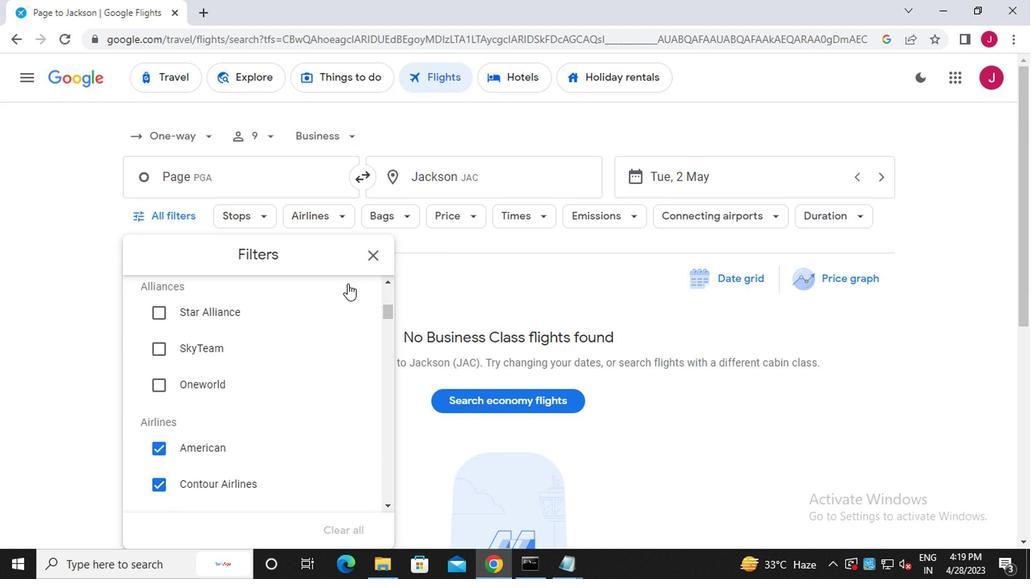 
Action: Mouse pressed left at (347, 306)
Screenshot: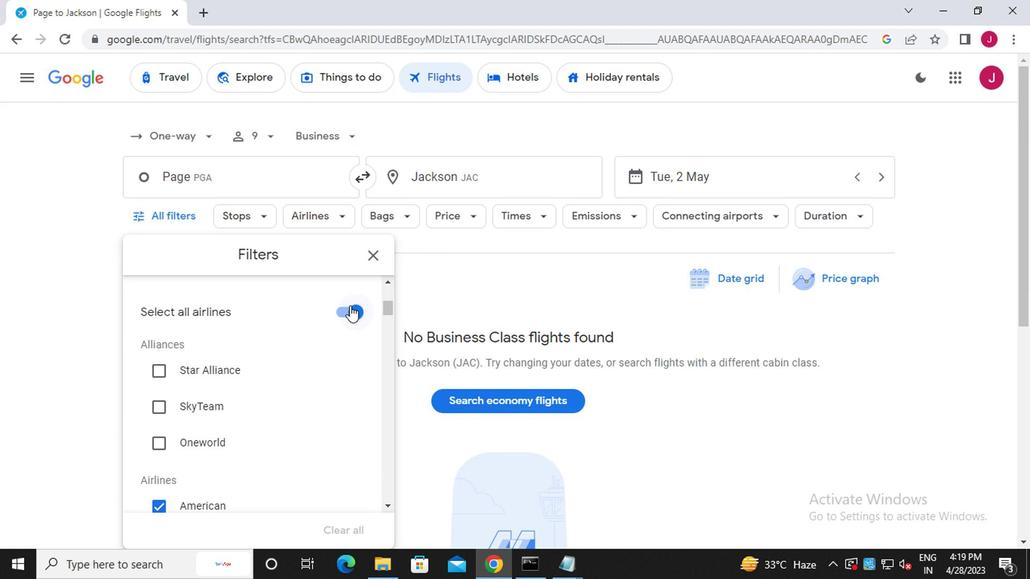
Action: Mouse moved to (307, 338)
Screenshot: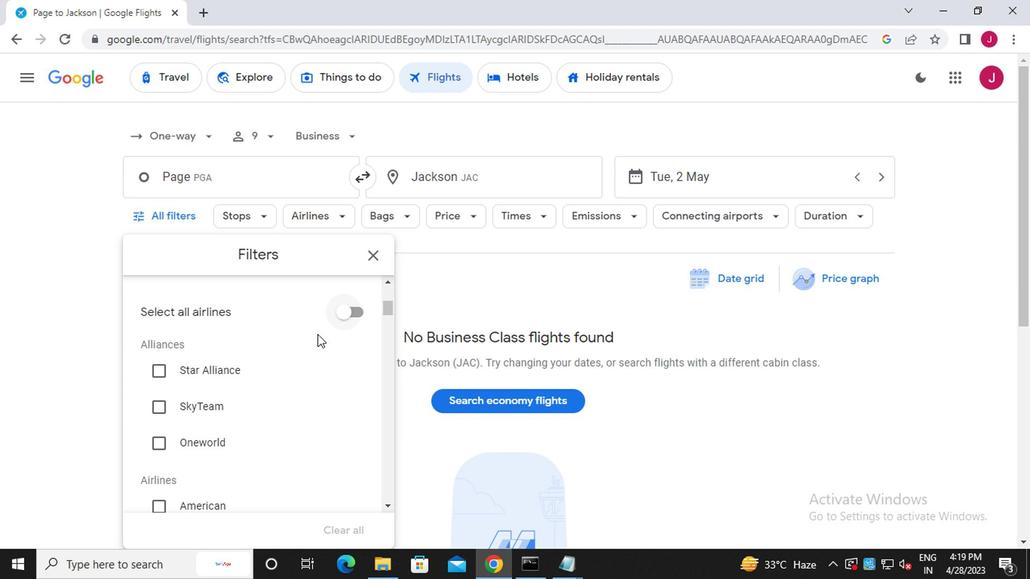
Action: Mouse scrolled (307, 338) with delta (0, 0)
Screenshot: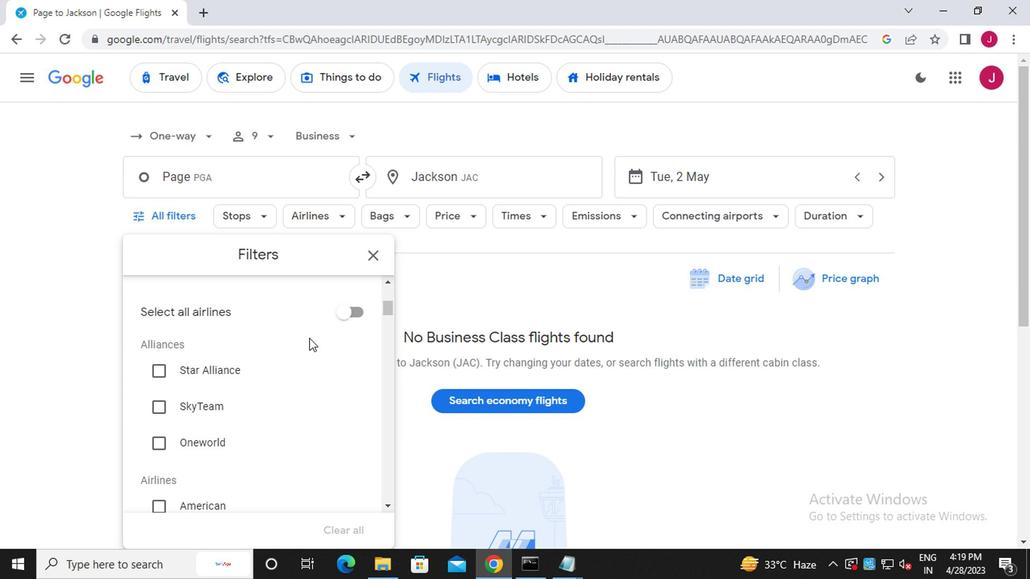 
Action: Mouse moved to (250, 341)
Screenshot: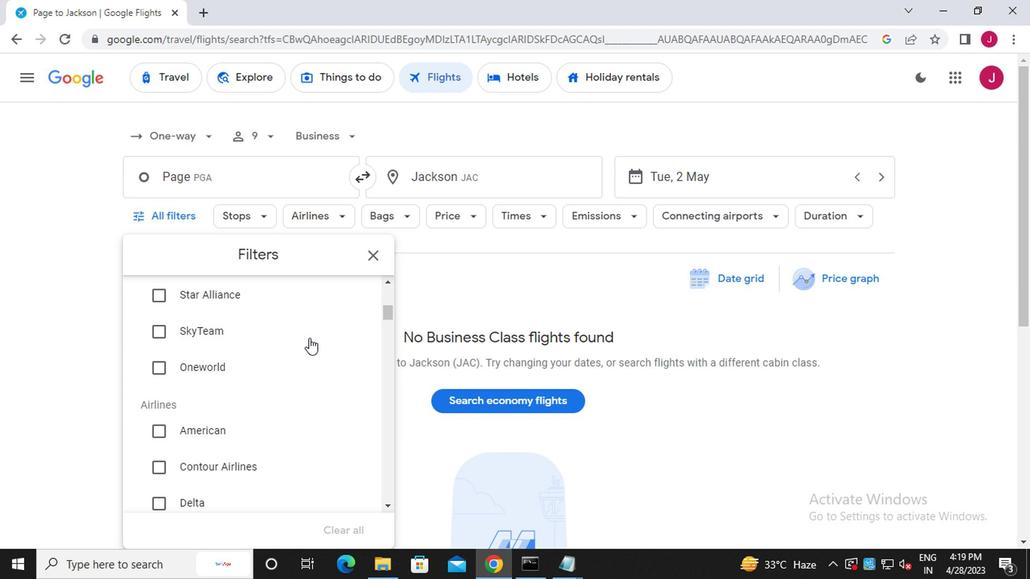 
Action: Mouse scrolled (250, 341) with delta (0, 0)
Screenshot: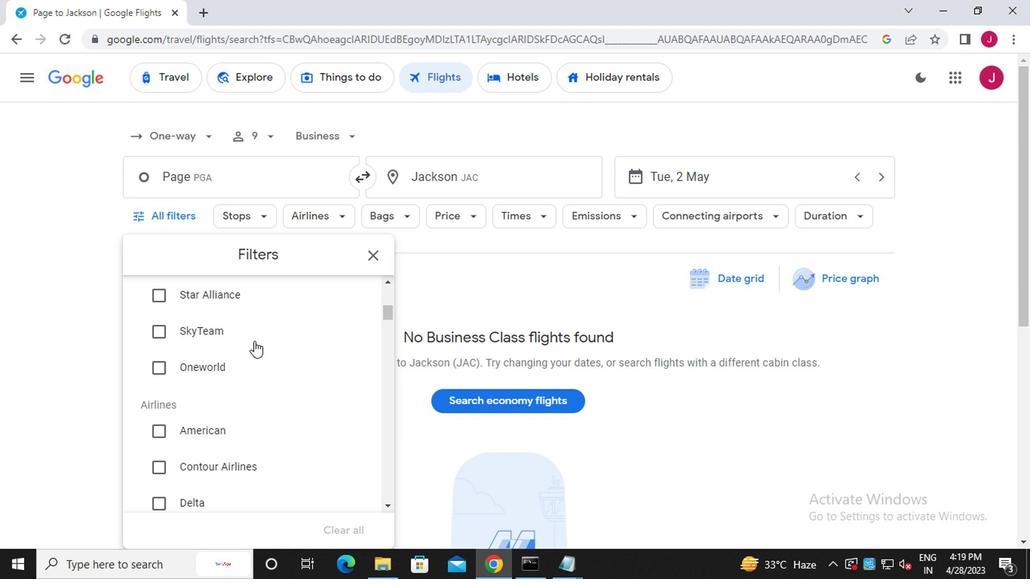 
Action: Mouse scrolled (250, 341) with delta (0, 0)
Screenshot: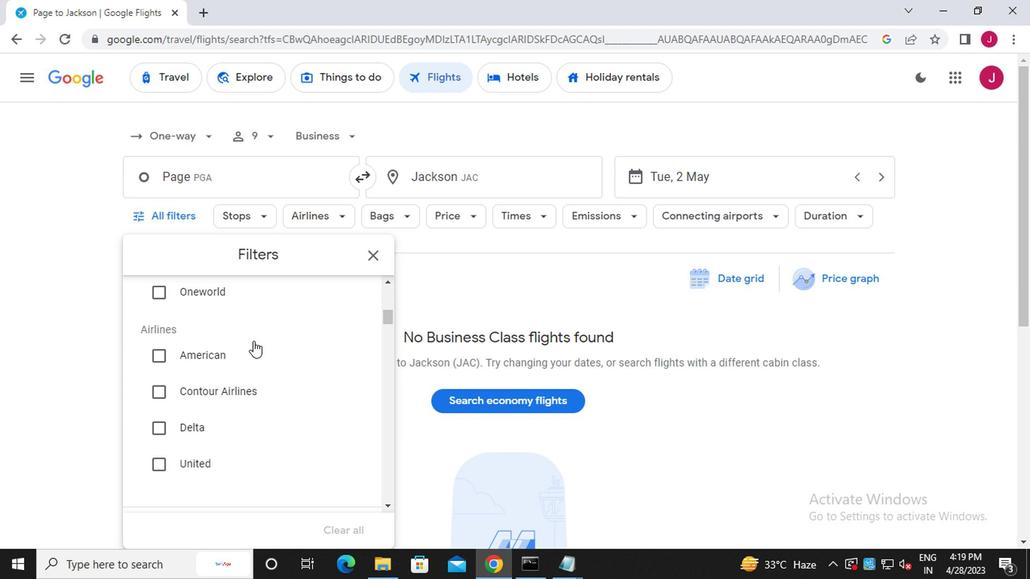 
Action: Mouse scrolled (250, 342) with delta (0, 0)
Screenshot: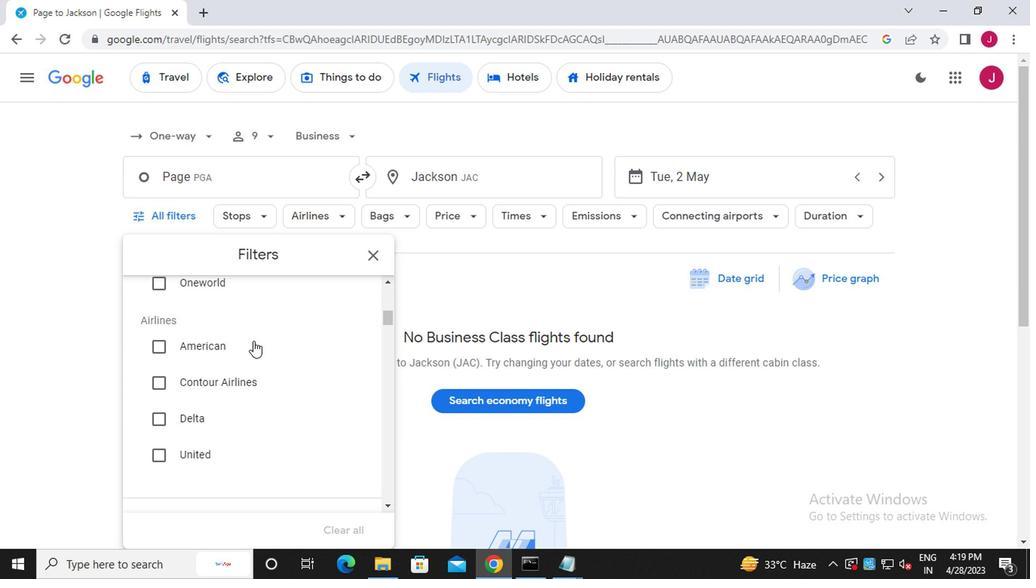
Action: Mouse scrolled (250, 342) with delta (0, 0)
Screenshot: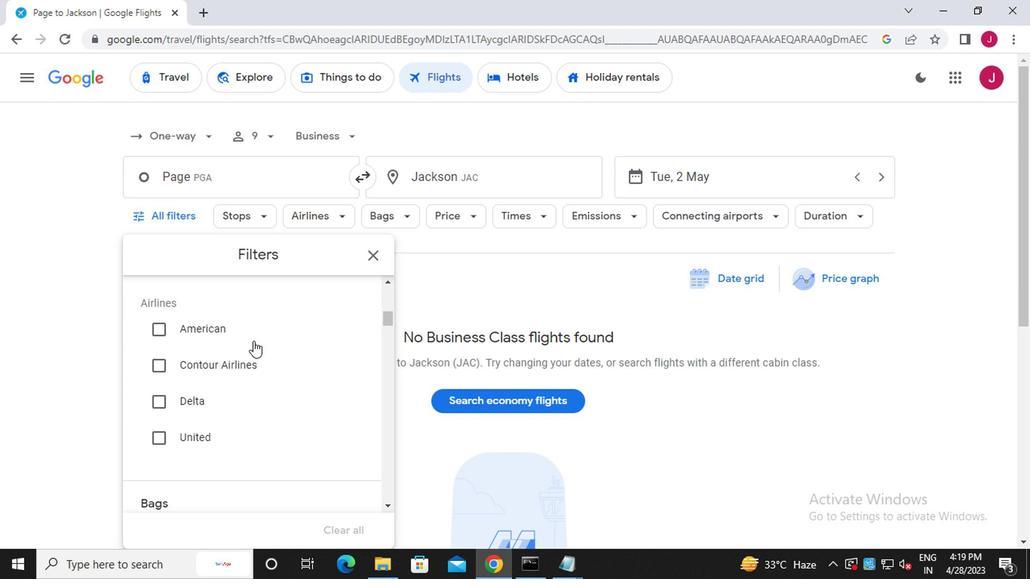 
Action: Mouse scrolled (250, 342) with delta (0, 0)
Screenshot: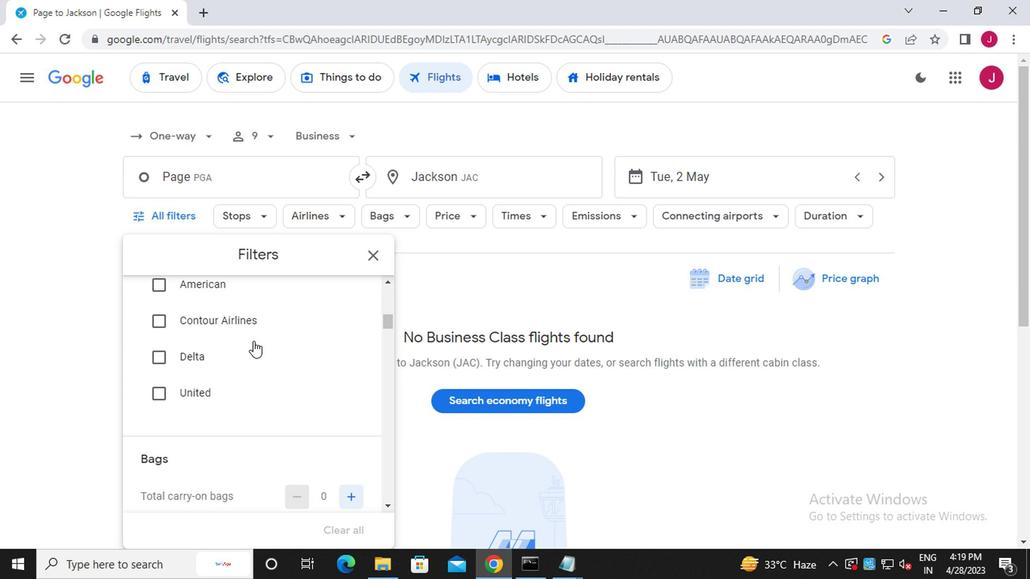 
Action: Mouse scrolled (250, 341) with delta (0, 0)
Screenshot: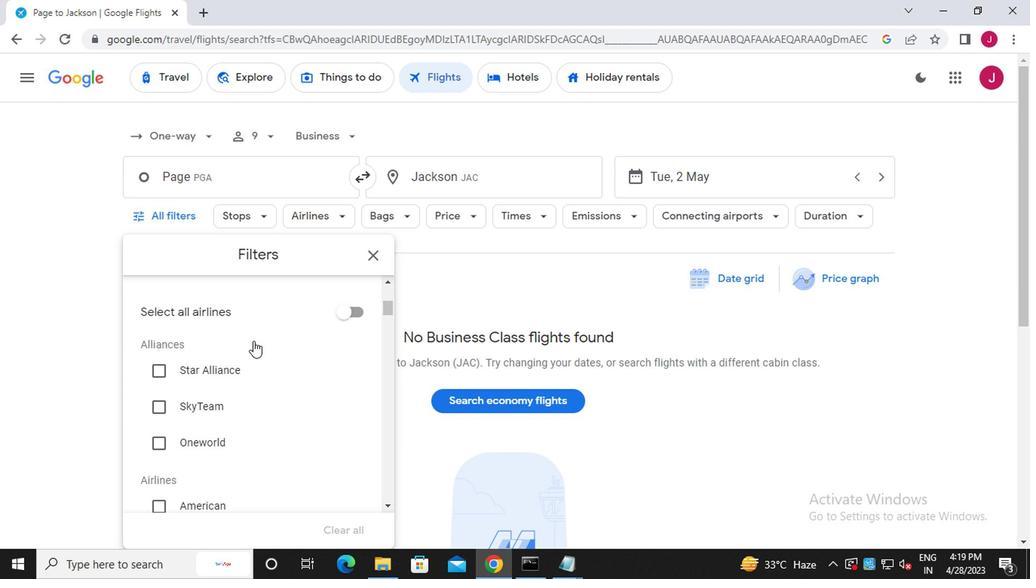 
Action: Mouse scrolled (250, 341) with delta (0, 0)
Screenshot: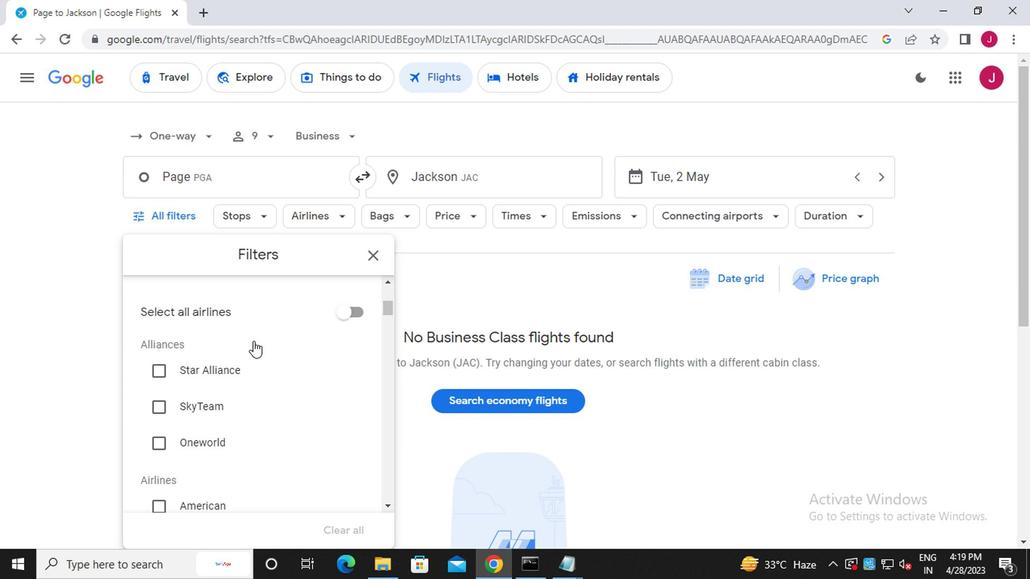 
Action: Mouse scrolled (250, 341) with delta (0, 0)
Screenshot: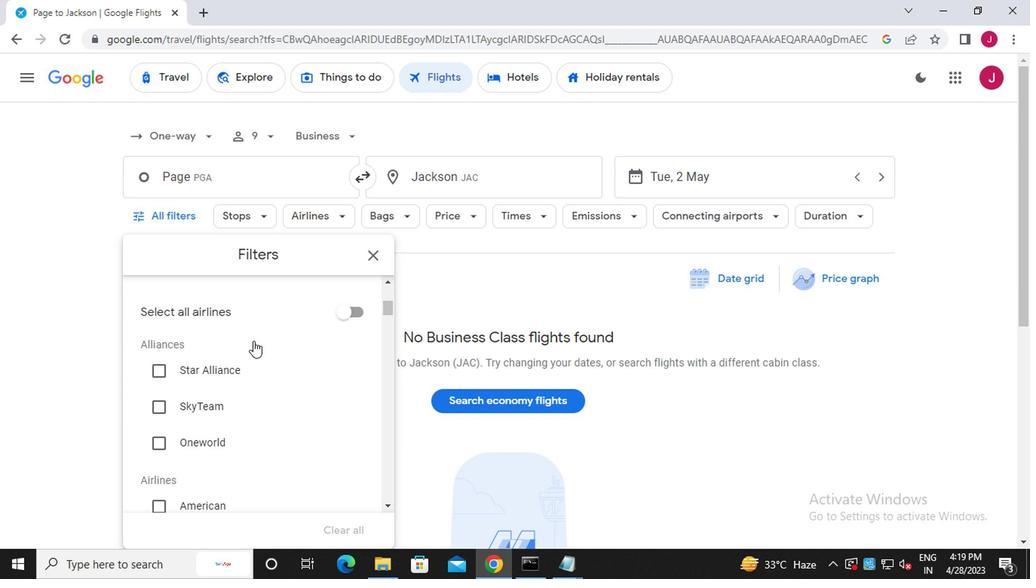 
Action: Mouse scrolled (250, 341) with delta (0, 0)
Screenshot: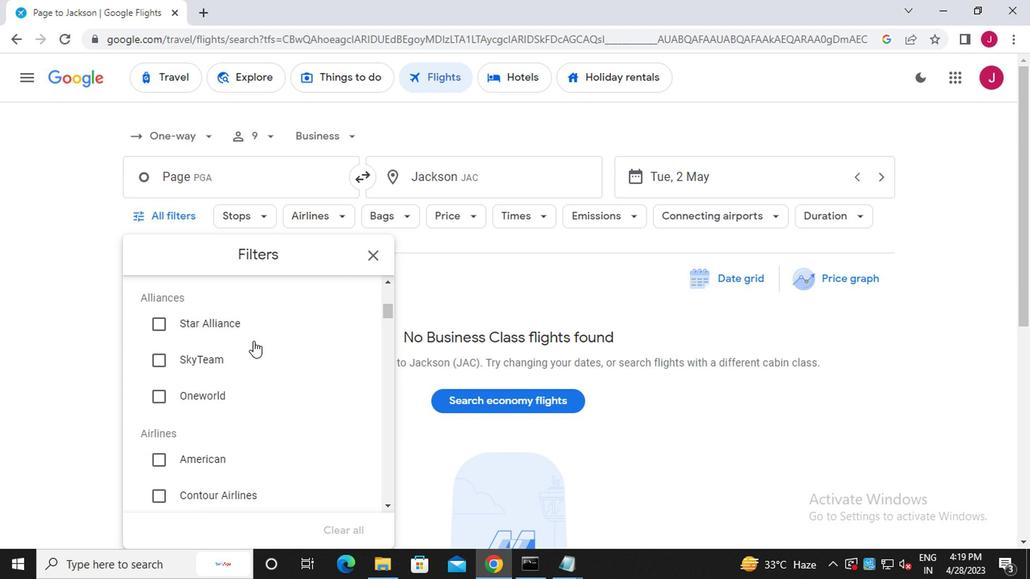 
Action: Mouse scrolled (250, 341) with delta (0, 0)
Screenshot: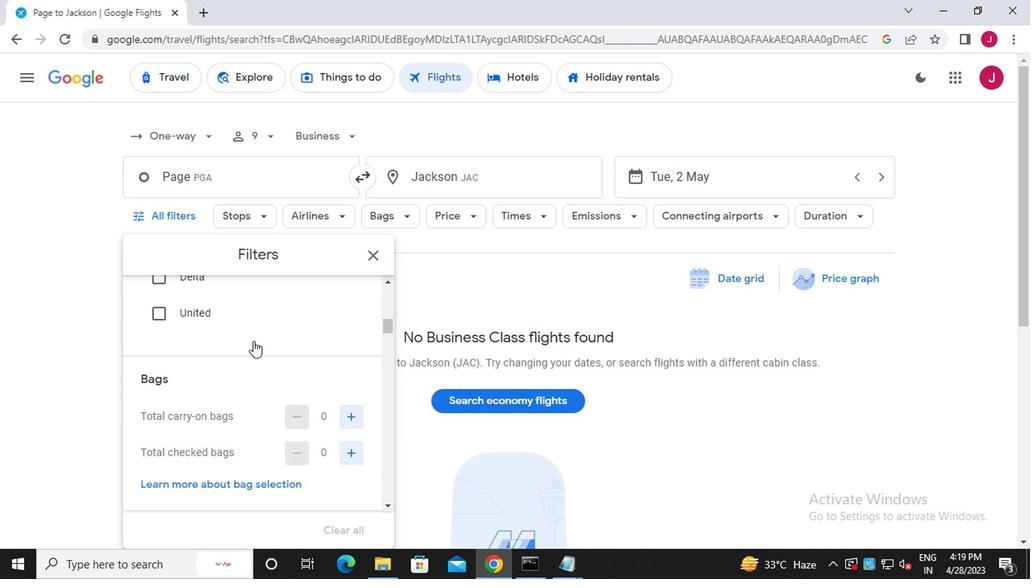 
Action: Mouse moved to (351, 340)
Screenshot: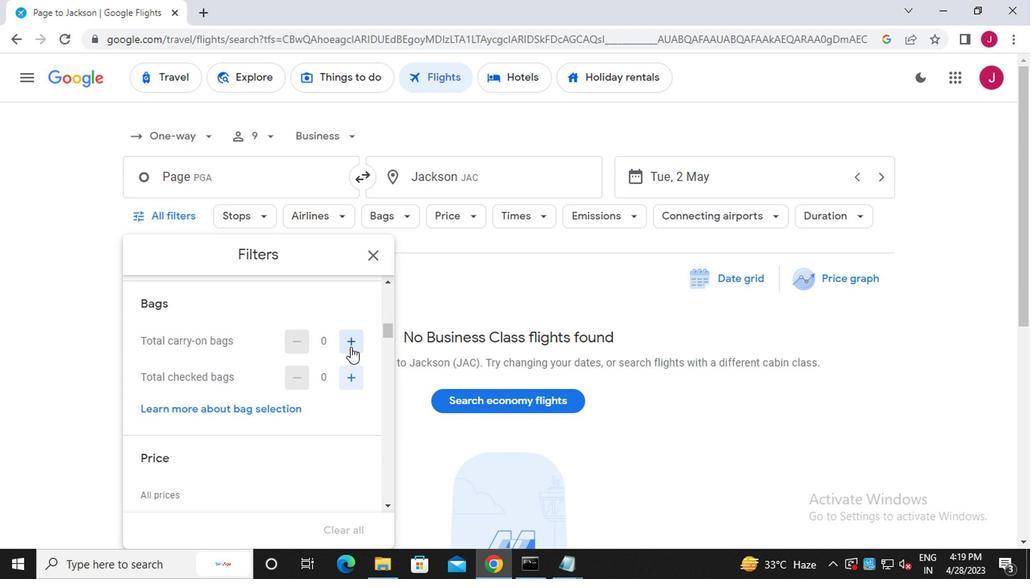
Action: Mouse pressed left at (351, 340)
Screenshot: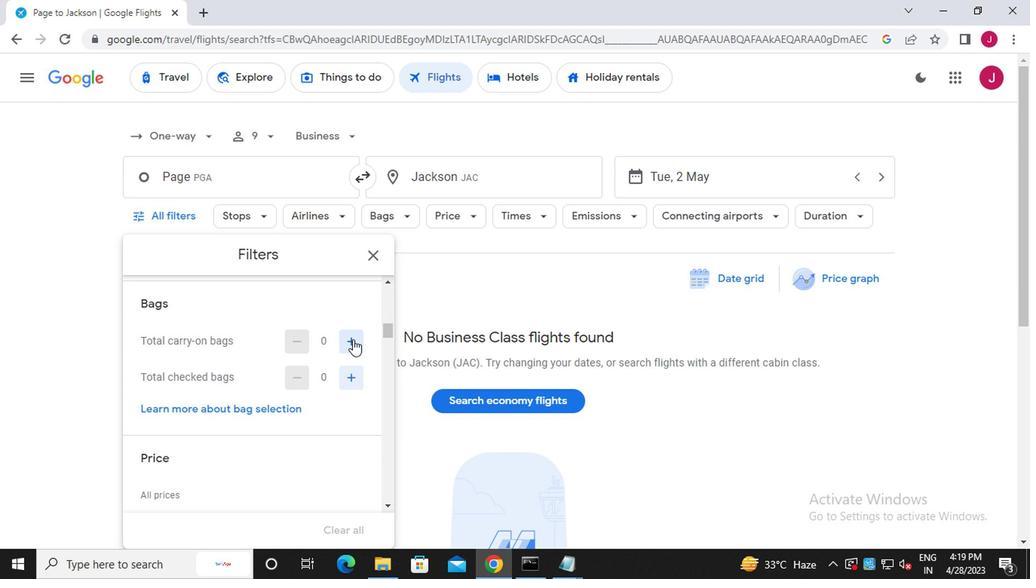 
Action: Mouse moved to (347, 342)
Screenshot: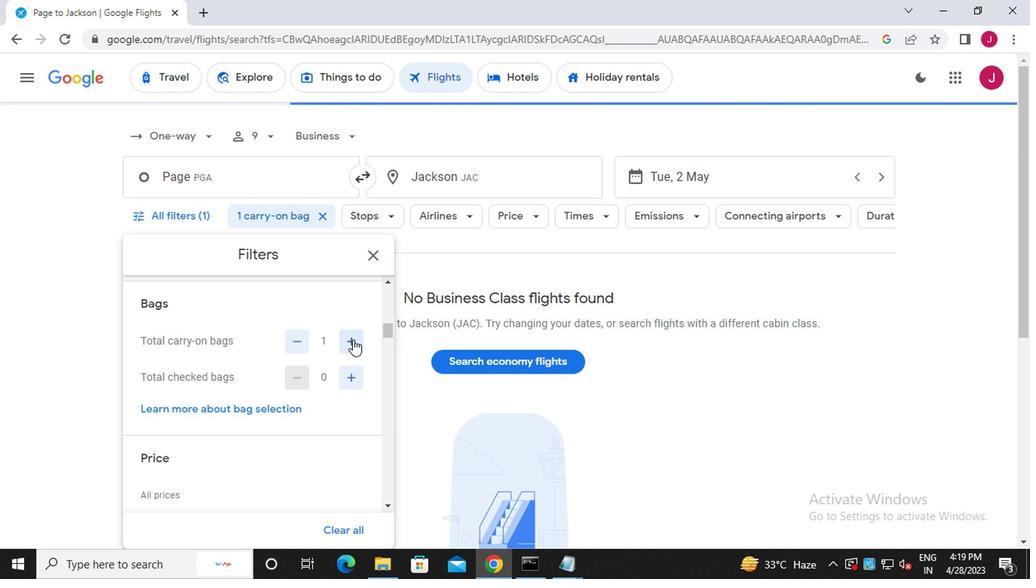 
Action: Mouse scrolled (347, 341) with delta (0, 0)
Screenshot: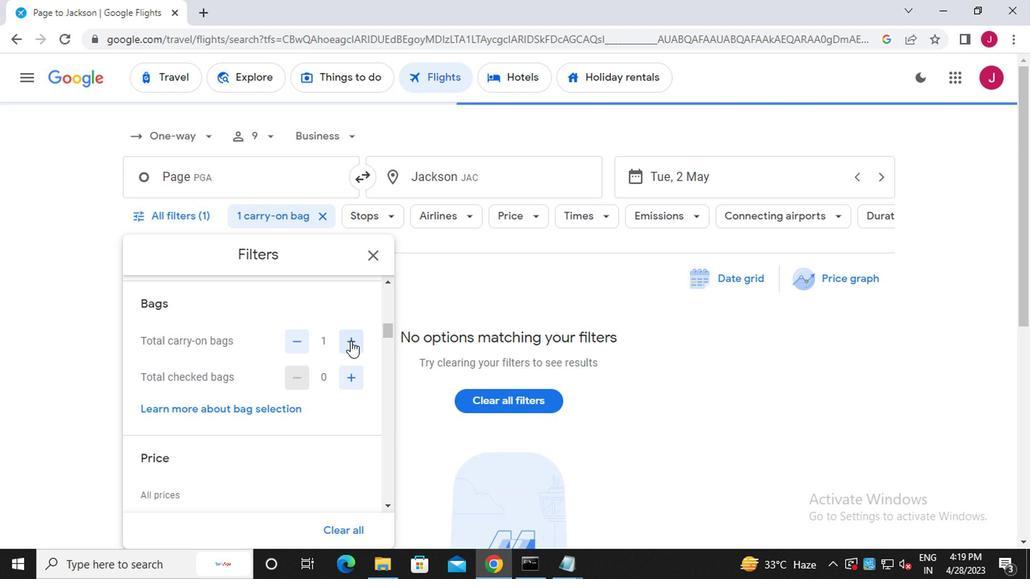 
Action: Mouse moved to (349, 449)
Screenshot: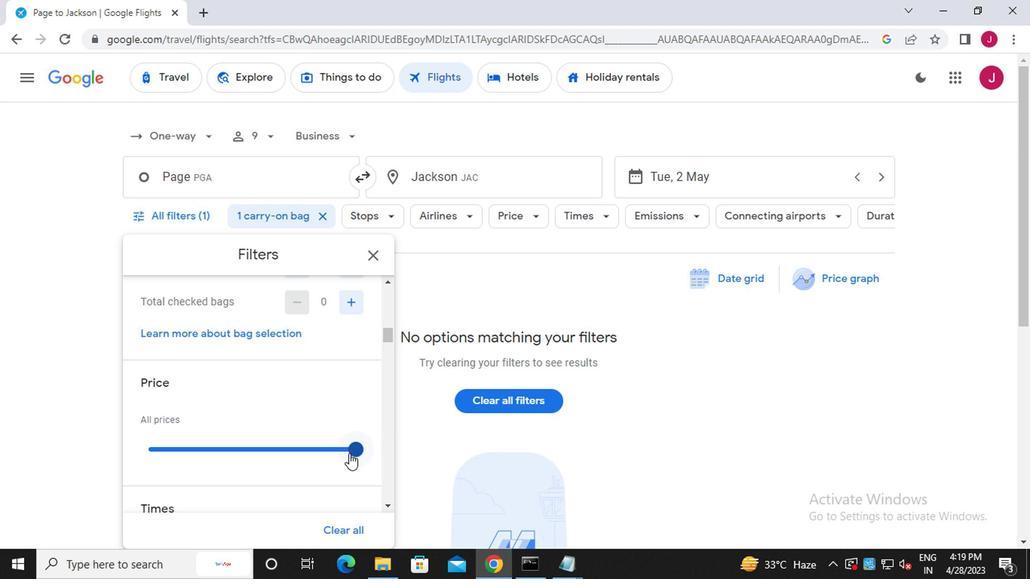 
Action: Mouse pressed left at (349, 449)
Screenshot: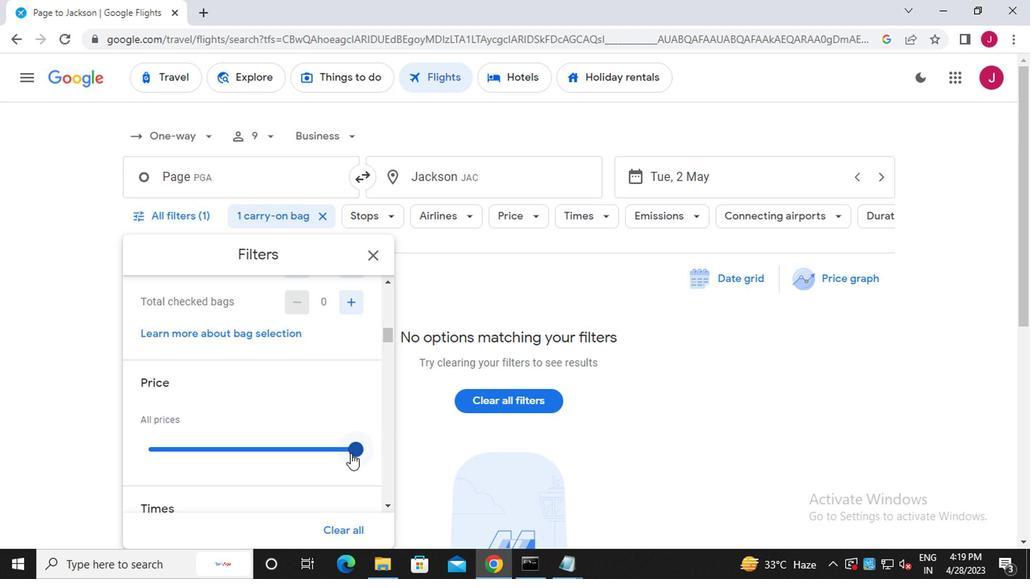 
Action: Mouse moved to (351, 449)
Screenshot: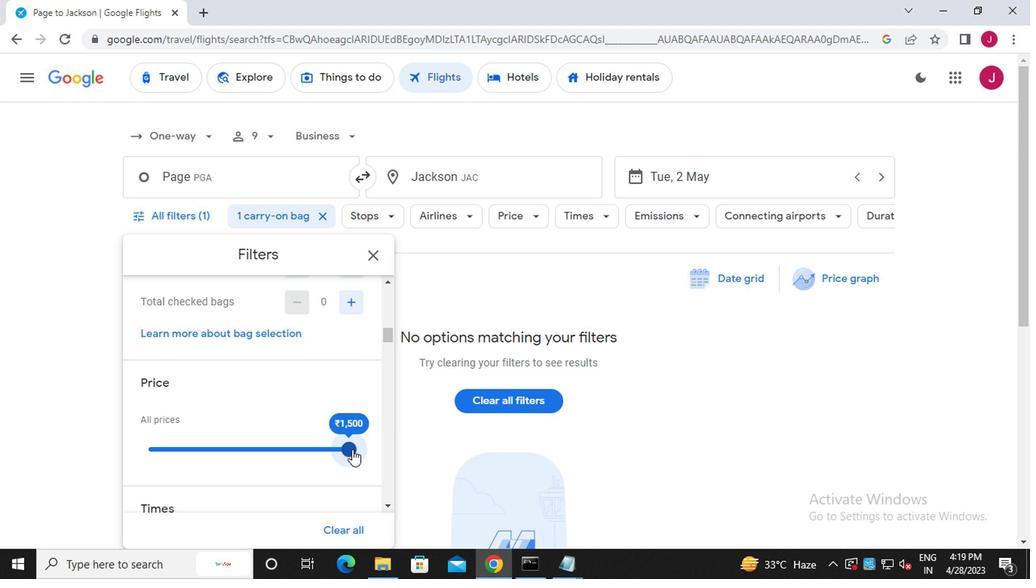 
Action: Mouse pressed left at (351, 449)
Screenshot: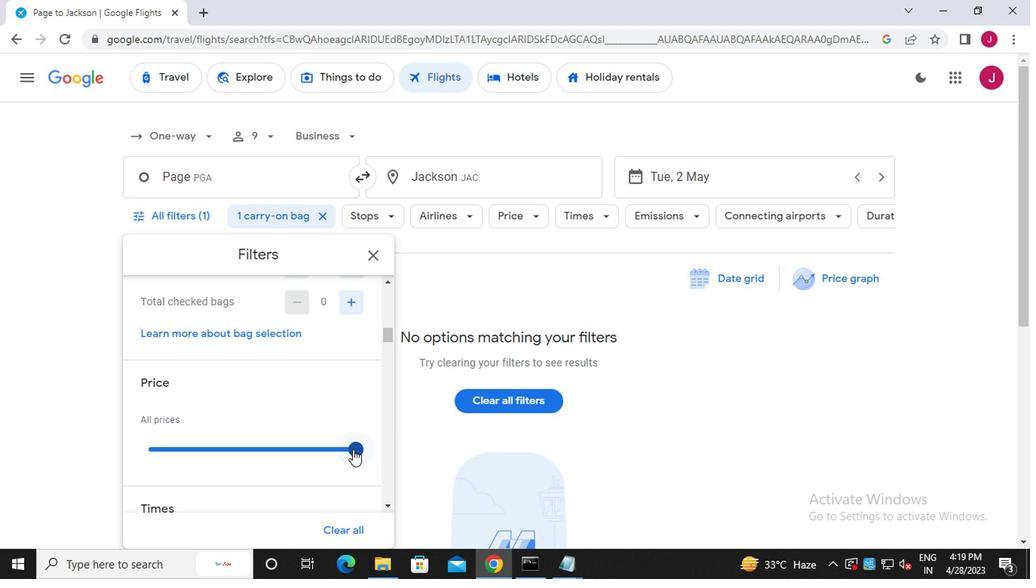 
Action: Mouse moved to (363, 428)
Screenshot: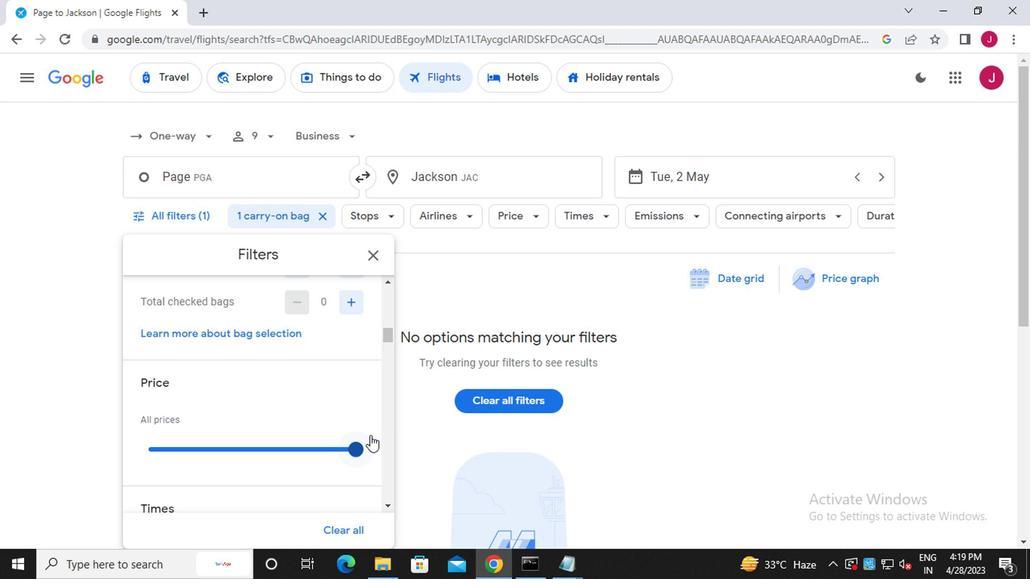 
Action: Mouse scrolled (363, 427) with delta (0, -1)
Screenshot: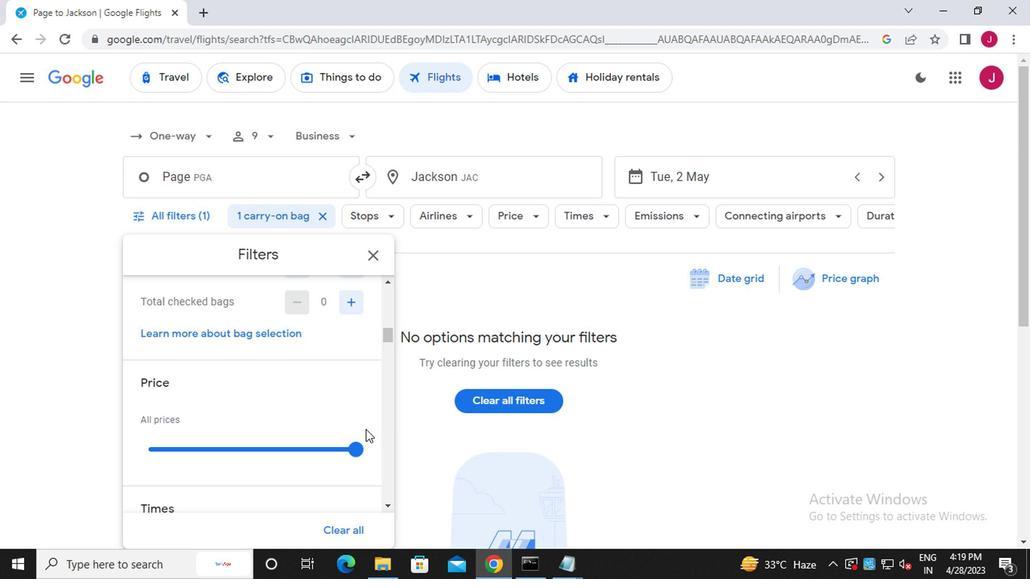
Action: Mouse scrolled (363, 427) with delta (0, -1)
Screenshot: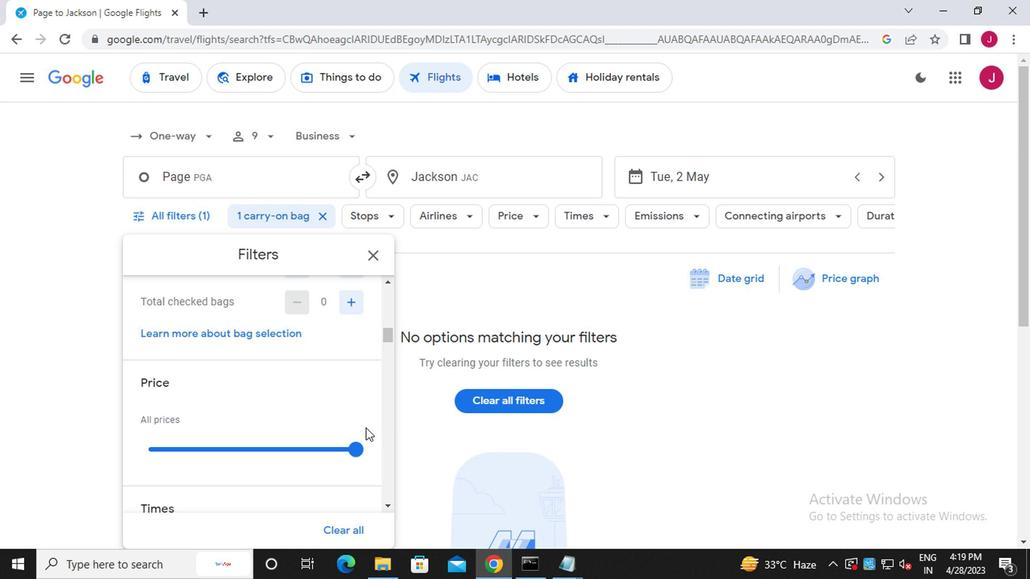 
Action: Mouse scrolled (363, 427) with delta (0, -1)
Screenshot: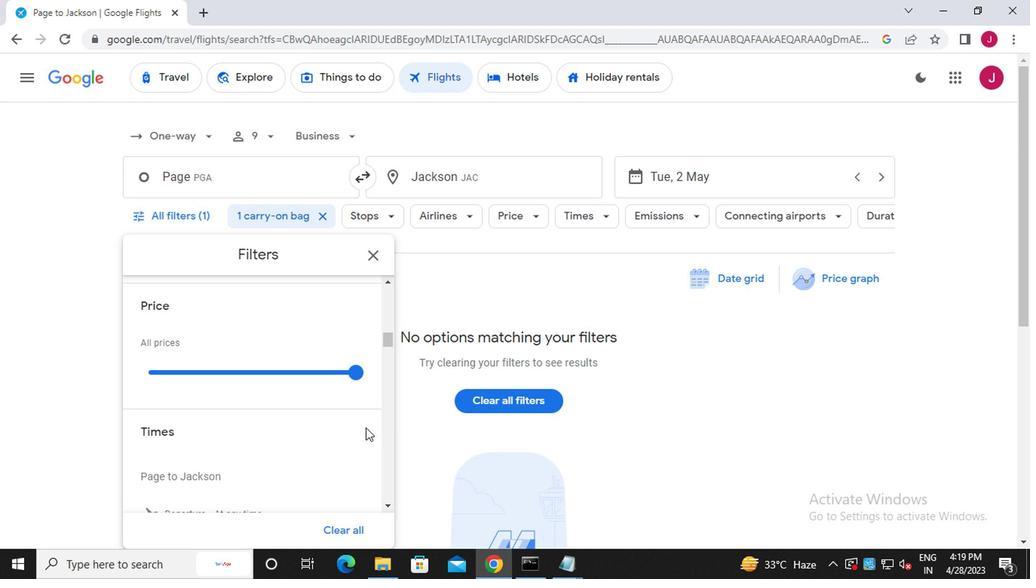
Action: Mouse moved to (355, 406)
Screenshot: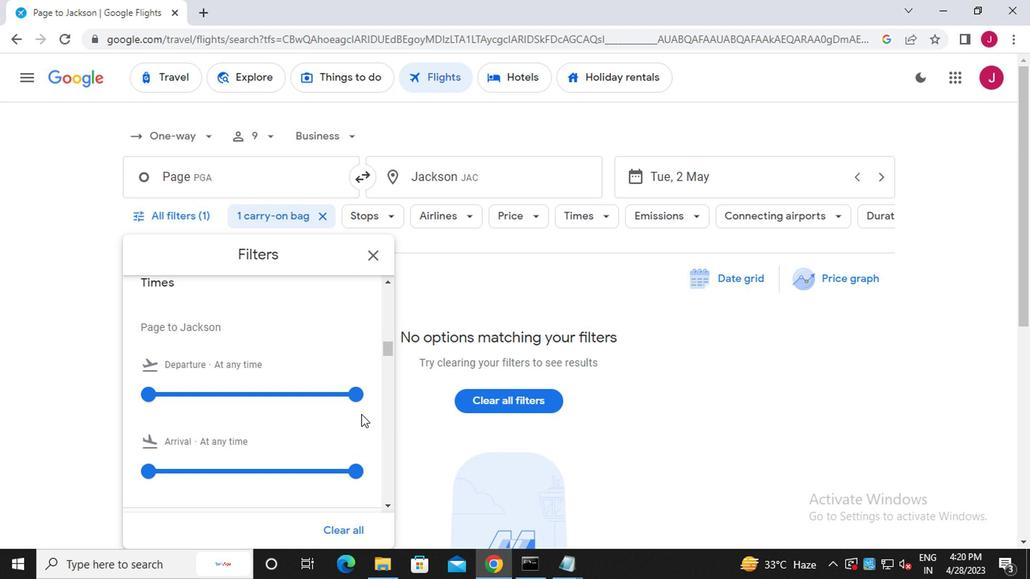 
Action: Mouse scrolled (355, 405) with delta (0, 0)
Screenshot: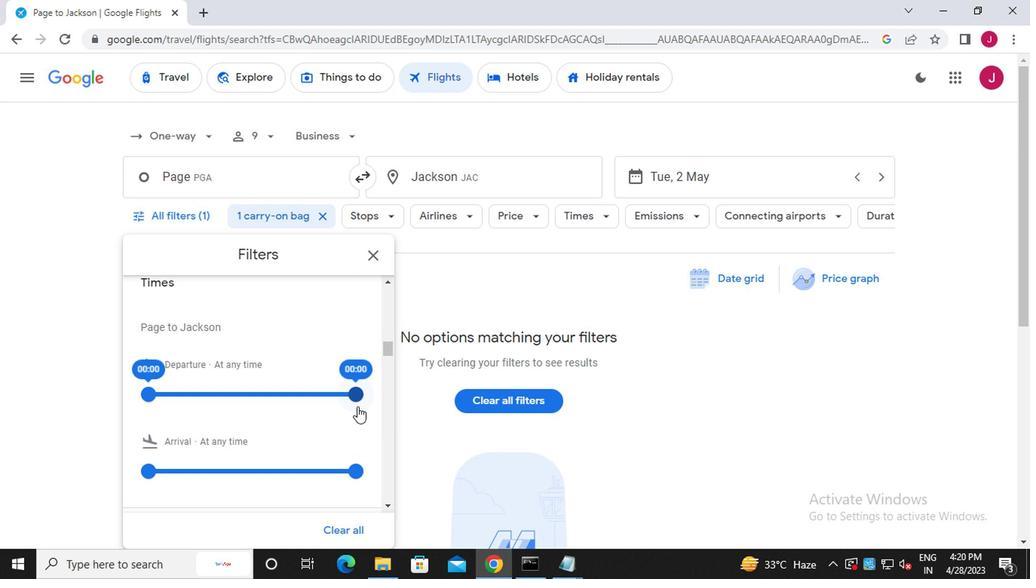 
Action: Mouse moved to (147, 317)
Screenshot: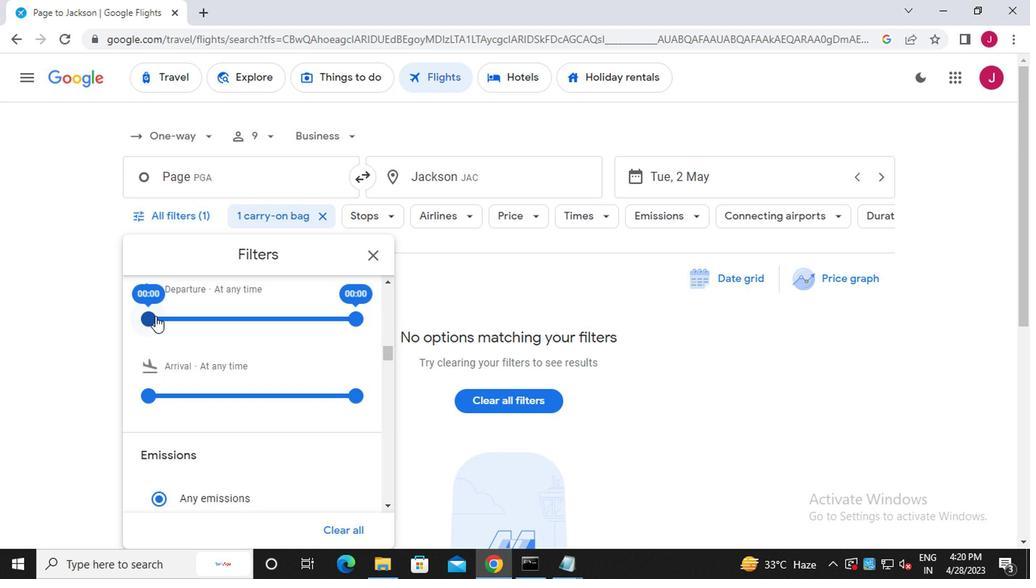 
Action: Mouse pressed left at (147, 317)
Screenshot: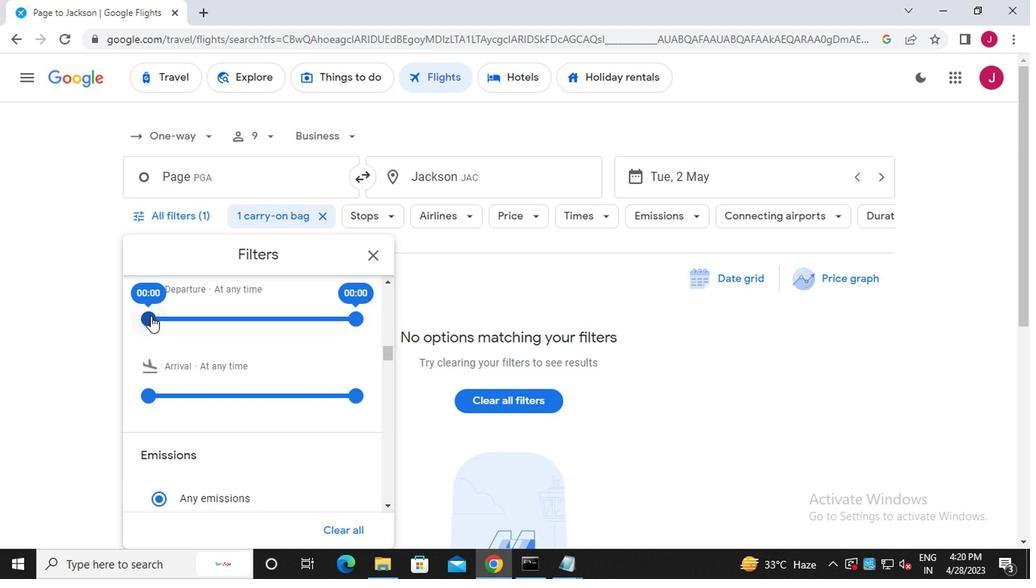 
Action: Mouse moved to (217, 323)
Screenshot: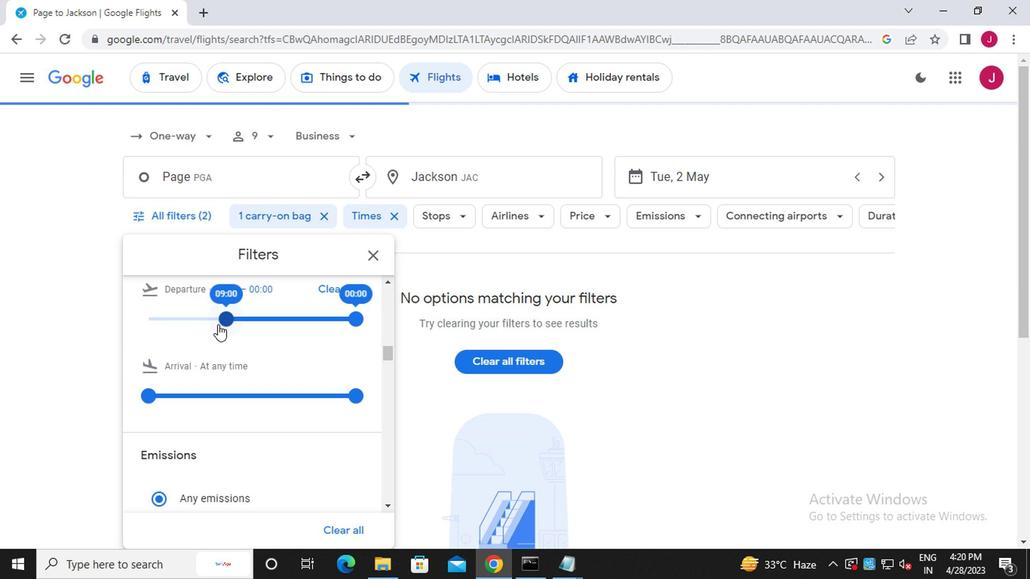 
Action: Mouse pressed left at (217, 323)
Screenshot: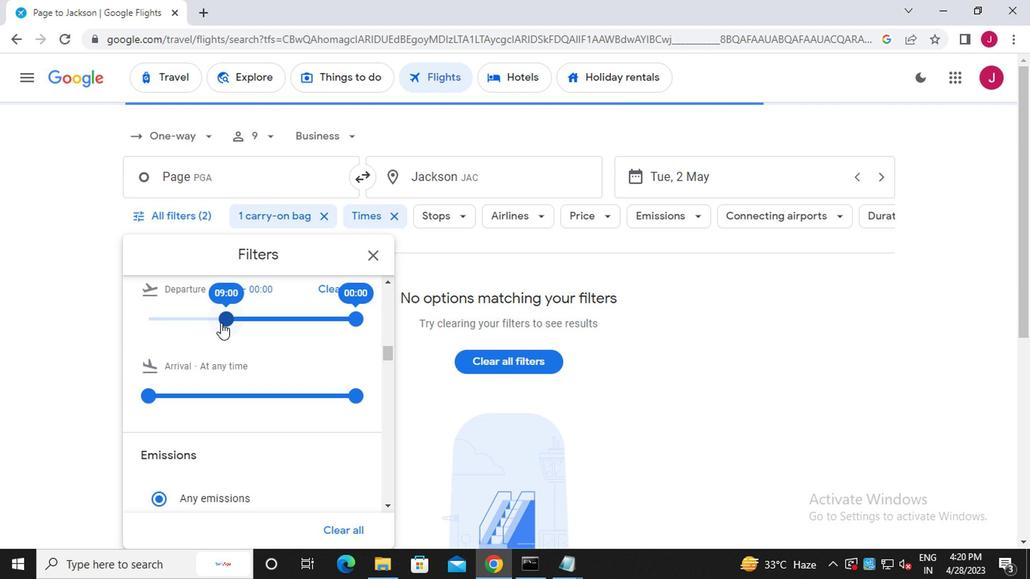 
Action: Mouse moved to (358, 321)
Screenshot: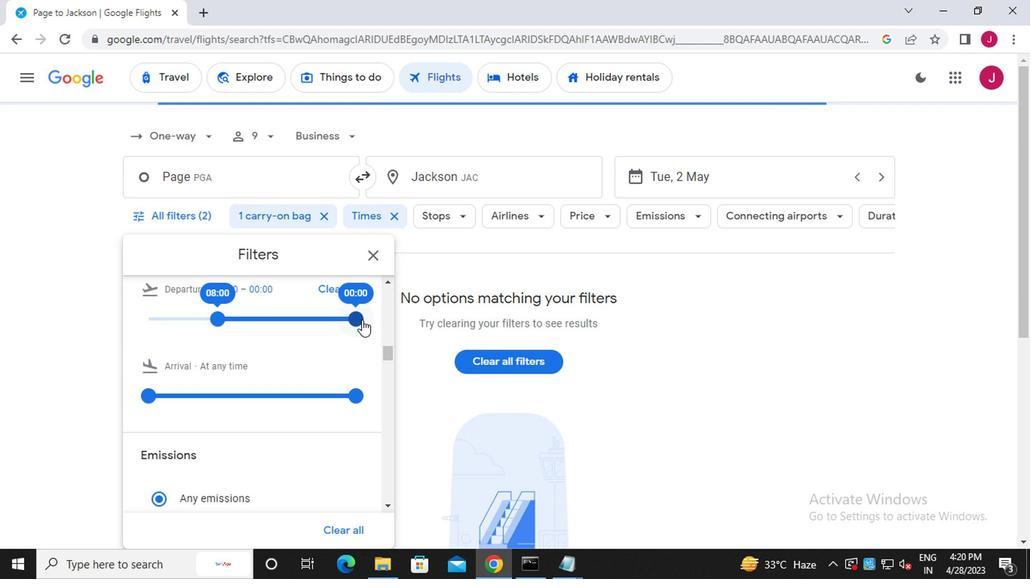 
Action: Mouse pressed left at (358, 321)
Screenshot: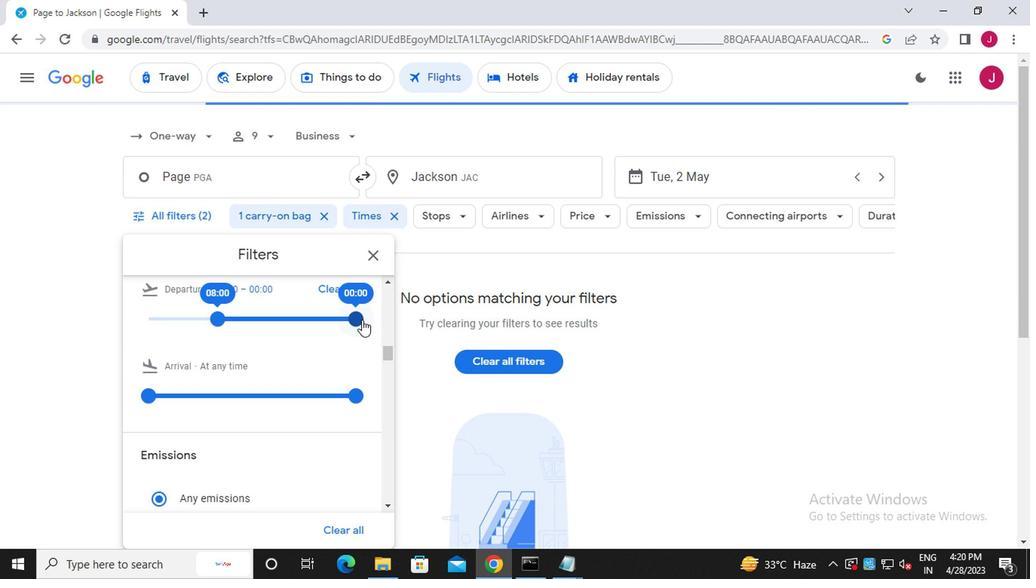 
Action: Mouse moved to (380, 260)
Screenshot: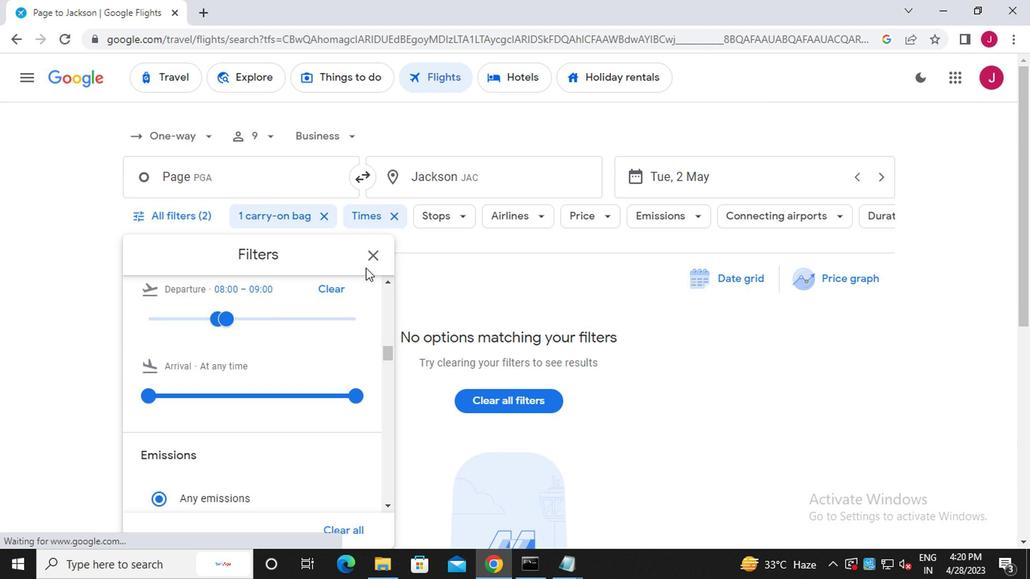 
Action: Mouse pressed left at (380, 260)
Screenshot: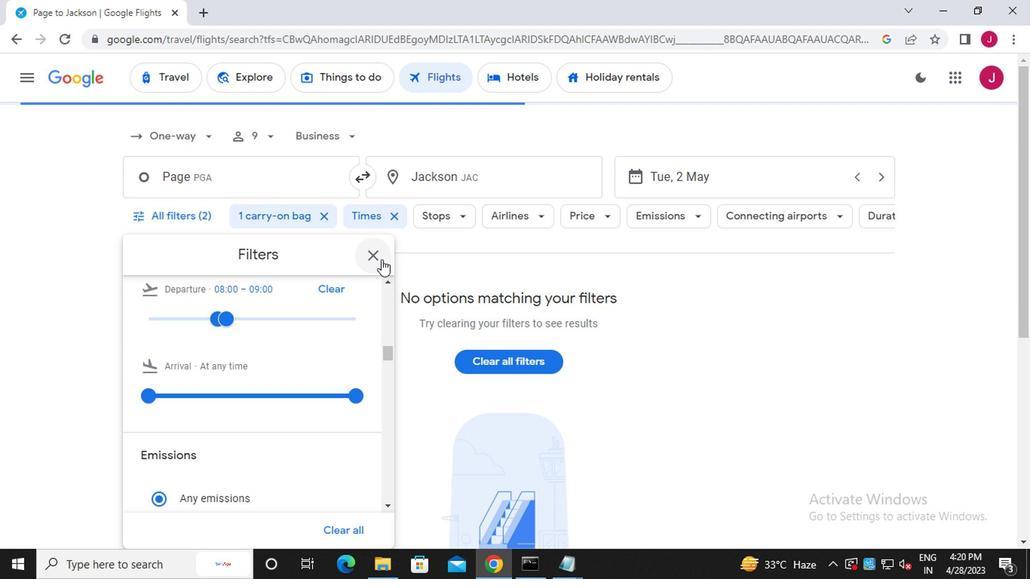 
Action: Mouse moved to (380, 260)
Screenshot: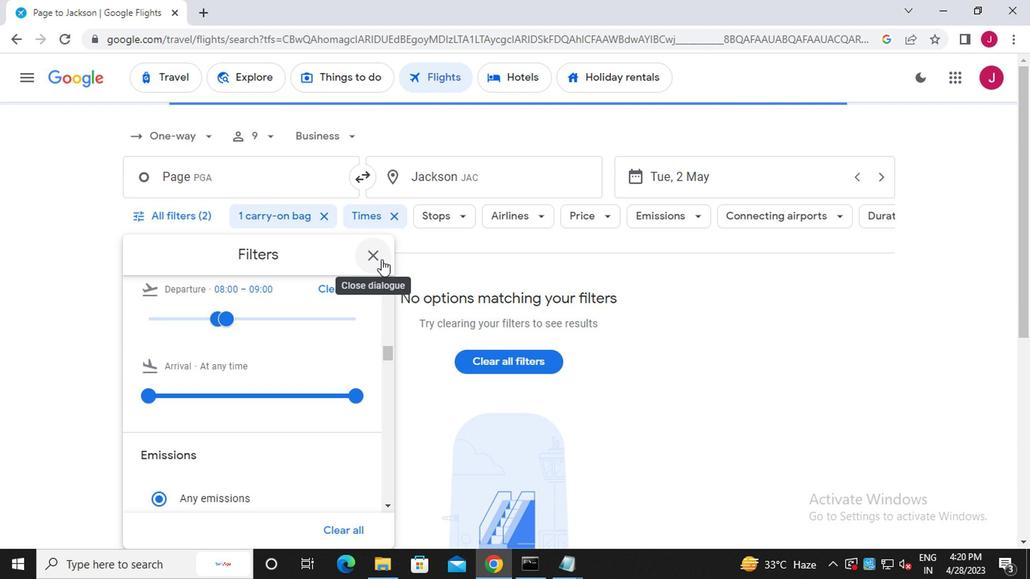 
